 Task: Open Card Partnership Review Meeting in Board Product Portfolio Management and Rationalization to Workspace Budgeting and Forecasting and add a team member Softage.1@softage.net, a label Purple, a checklist Recruiting, an attachment from your google drive, a color Purple and finally, add a card description 'Research and develop new pricing strategy for premium product line' and a comment 'This task requires us to be proactive in identifying potential benefits and drawbacks, weighing the pros and cons of different approaches.'. Add a start date 'Jan 09, 1900' with a due date 'Jan 16, 1900'
Action: Mouse moved to (582, 172)
Screenshot: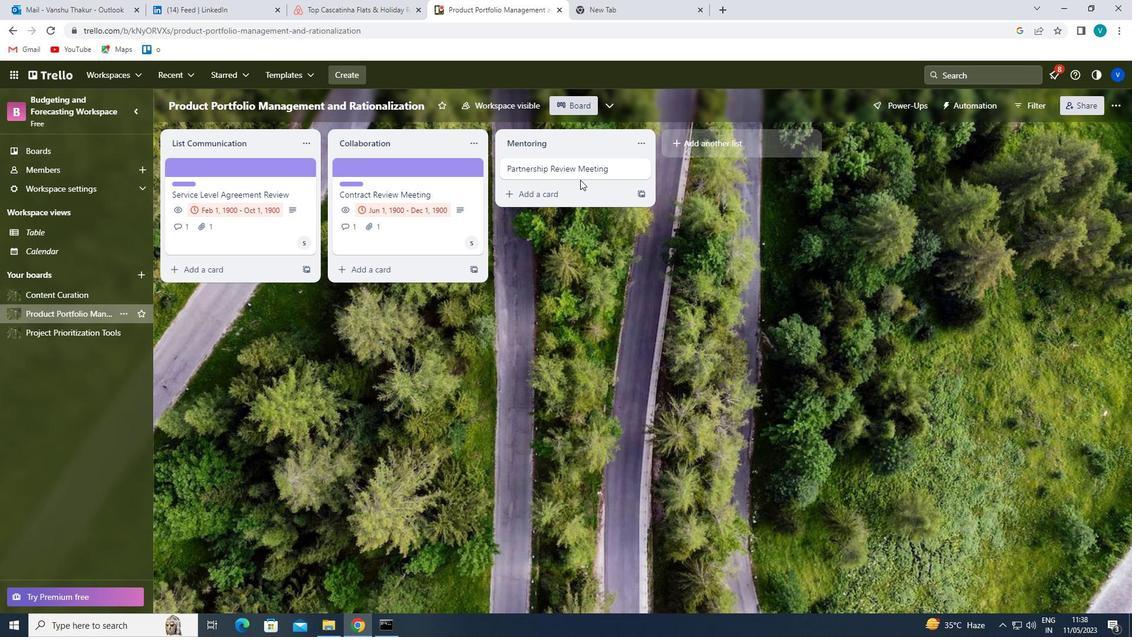 
Action: Mouse pressed left at (582, 172)
Screenshot: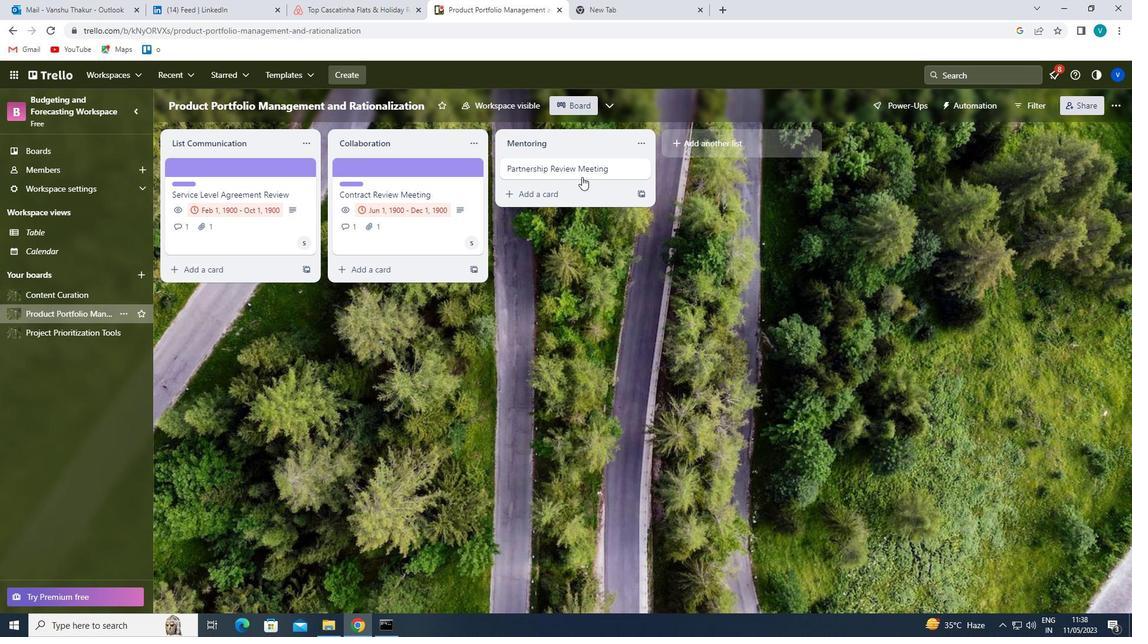 
Action: Mouse moved to (702, 210)
Screenshot: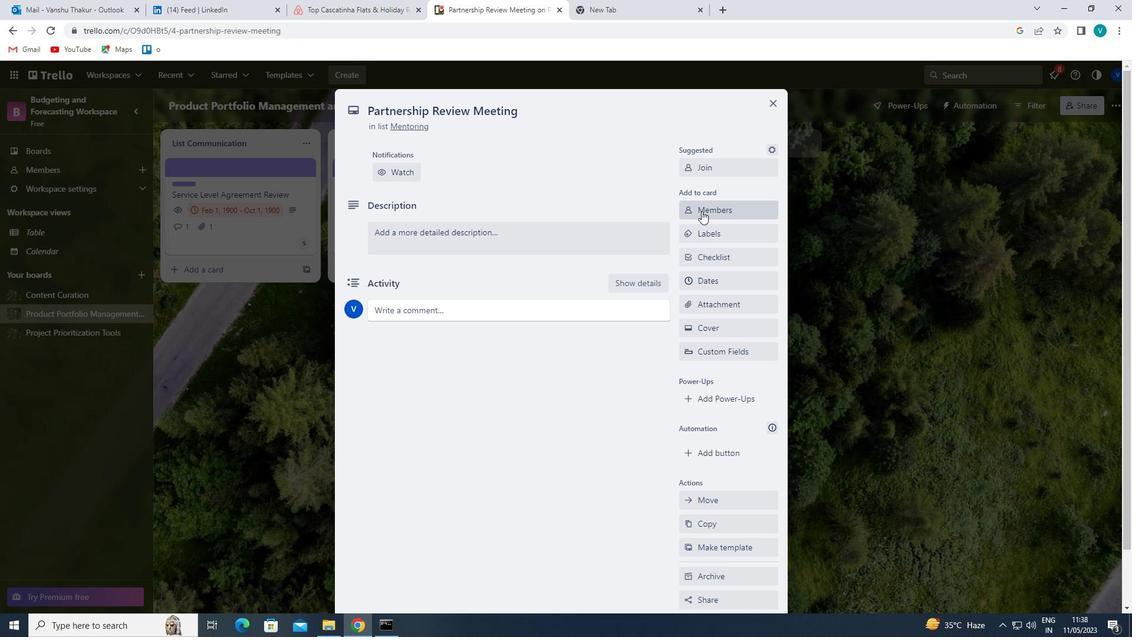 
Action: Mouse pressed left at (702, 210)
Screenshot: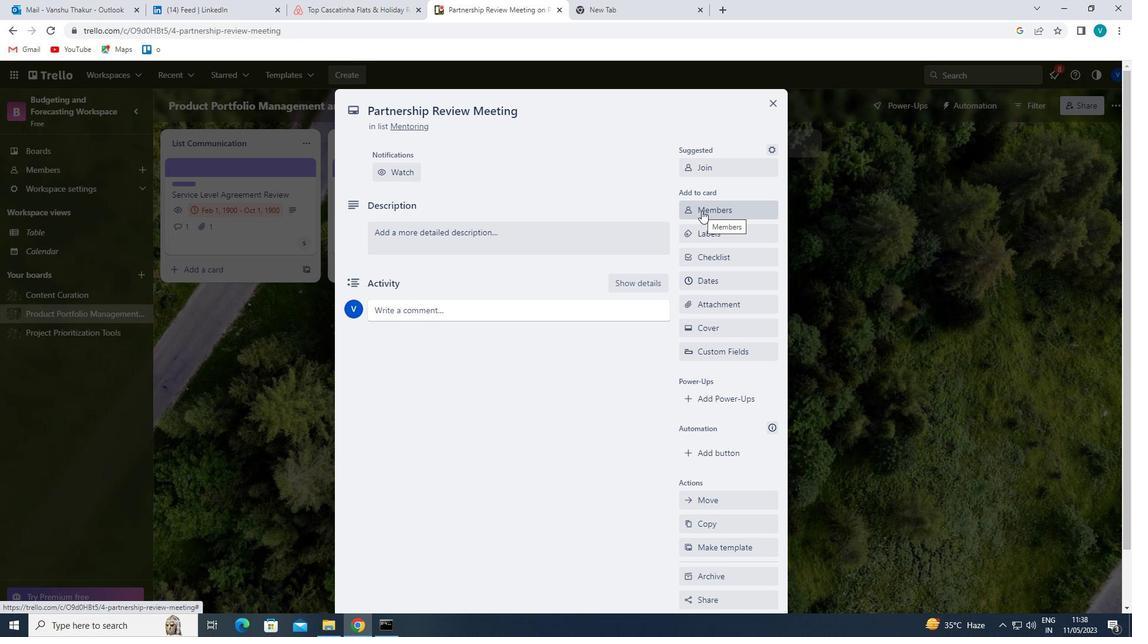 
Action: Mouse moved to (702, 217)
Screenshot: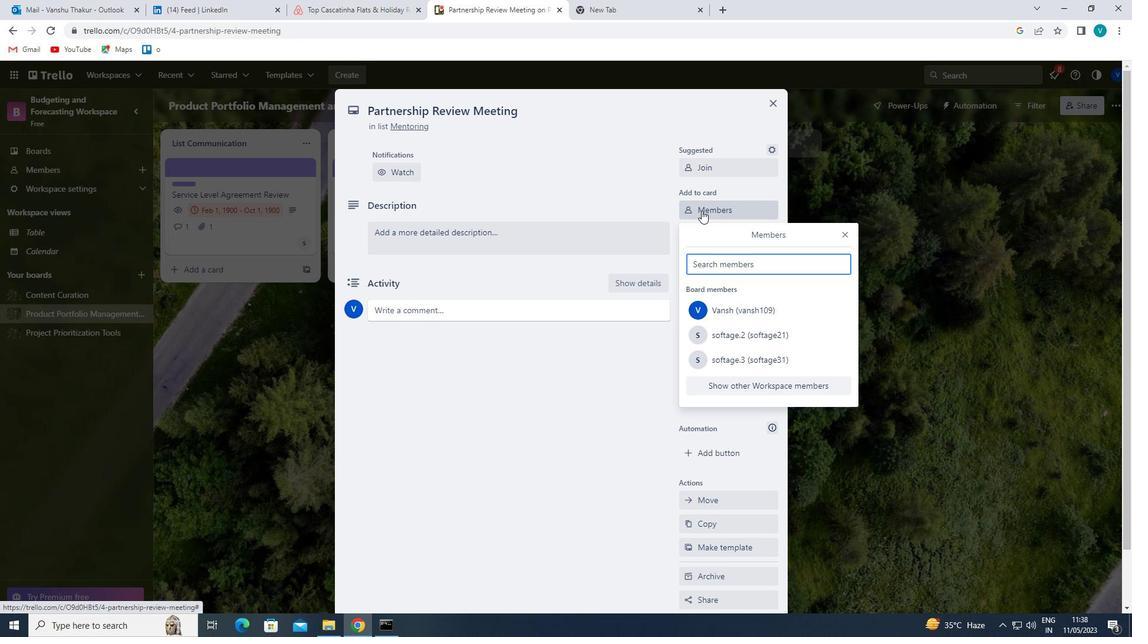 
Action: Key pressed <Key.shift>SOFT
Screenshot: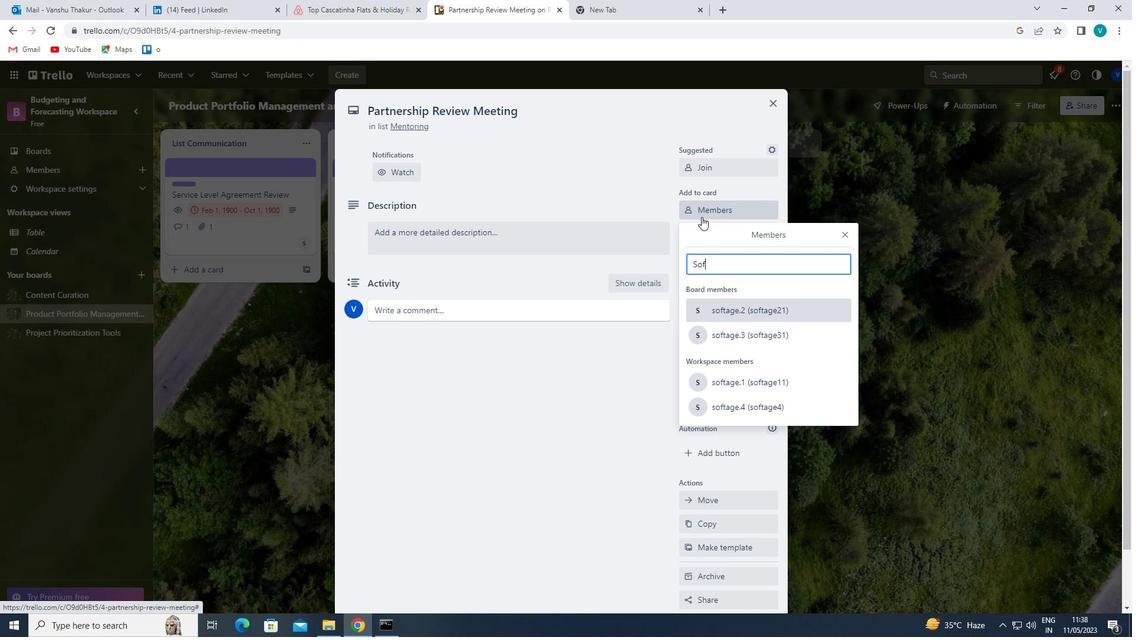 
Action: Mouse moved to (737, 378)
Screenshot: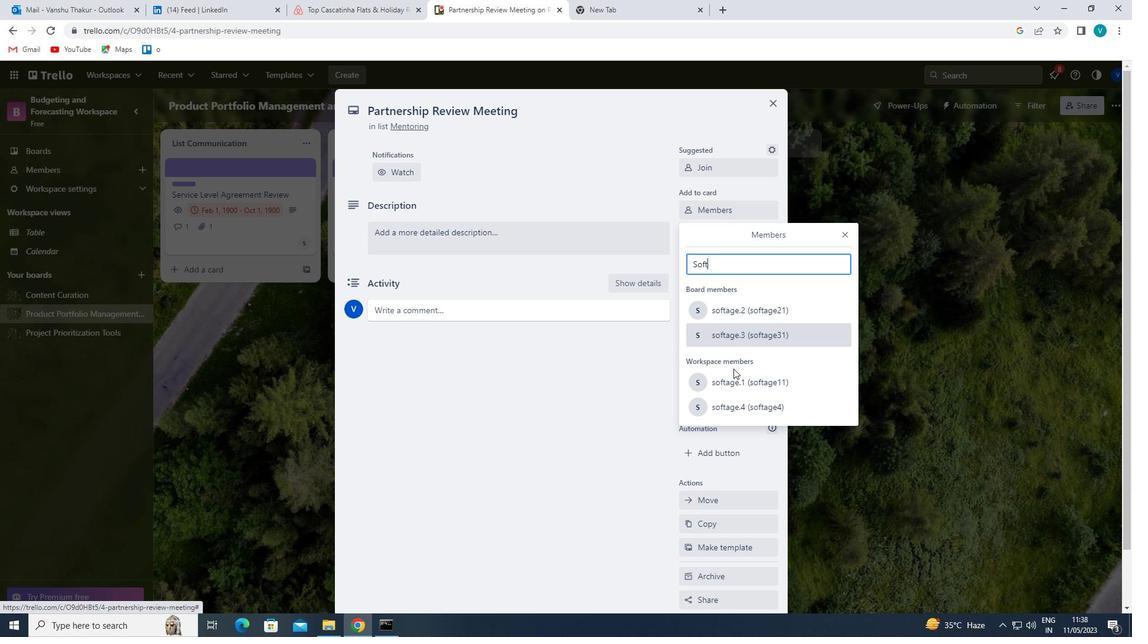 
Action: Mouse pressed left at (737, 378)
Screenshot: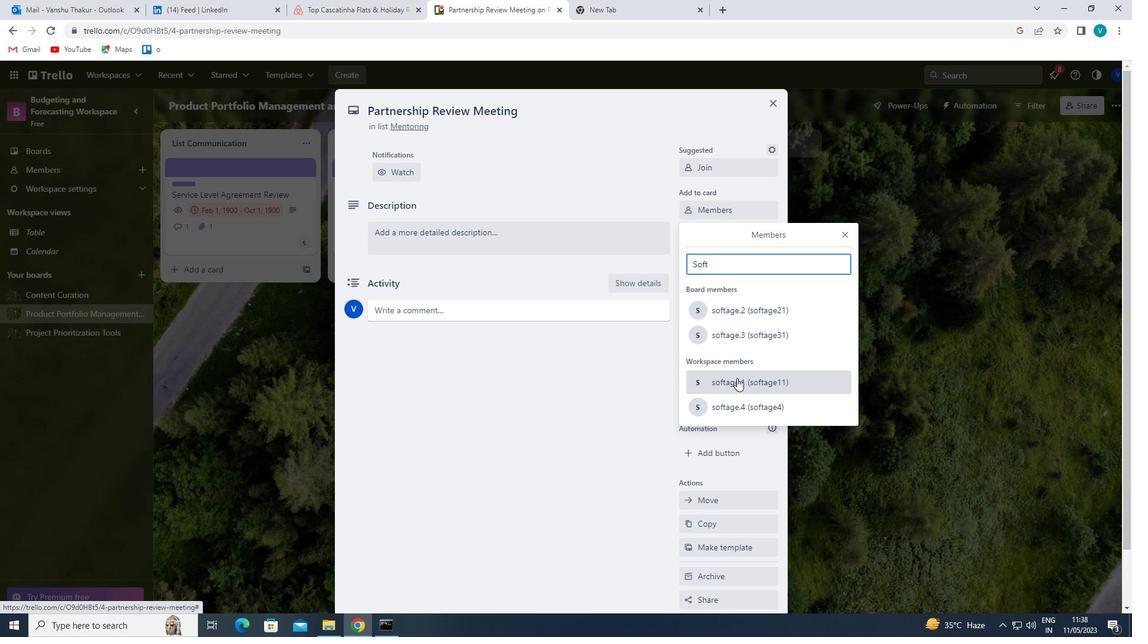 
Action: Mouse moved to (845, 235)
Screenshot: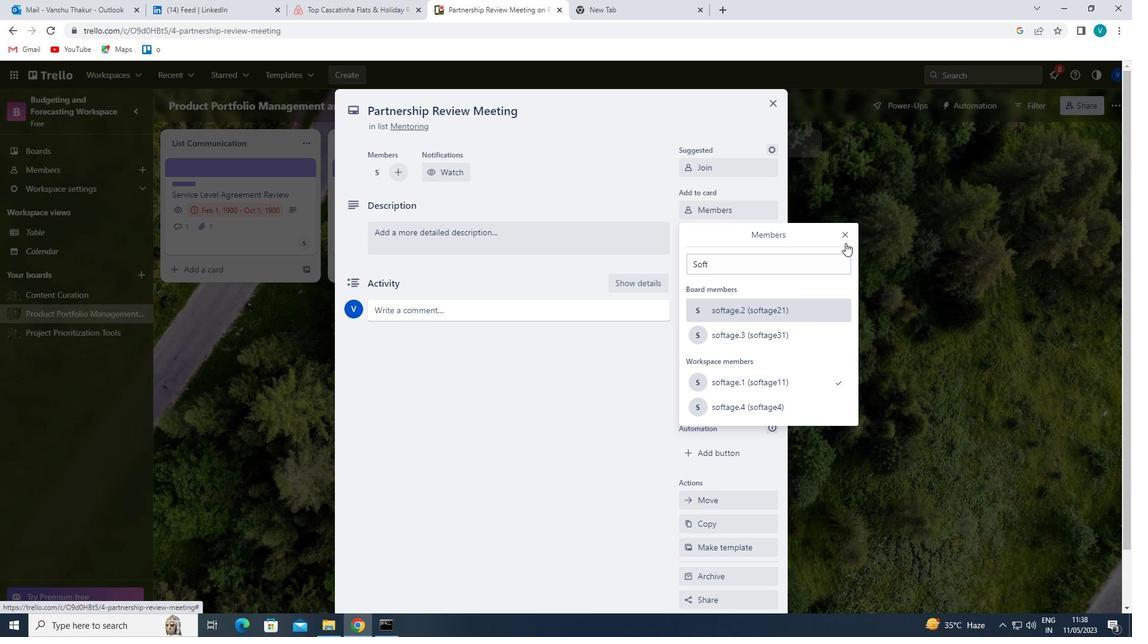 
Action: Mouse pressed left at (845, 235)
Screenshot: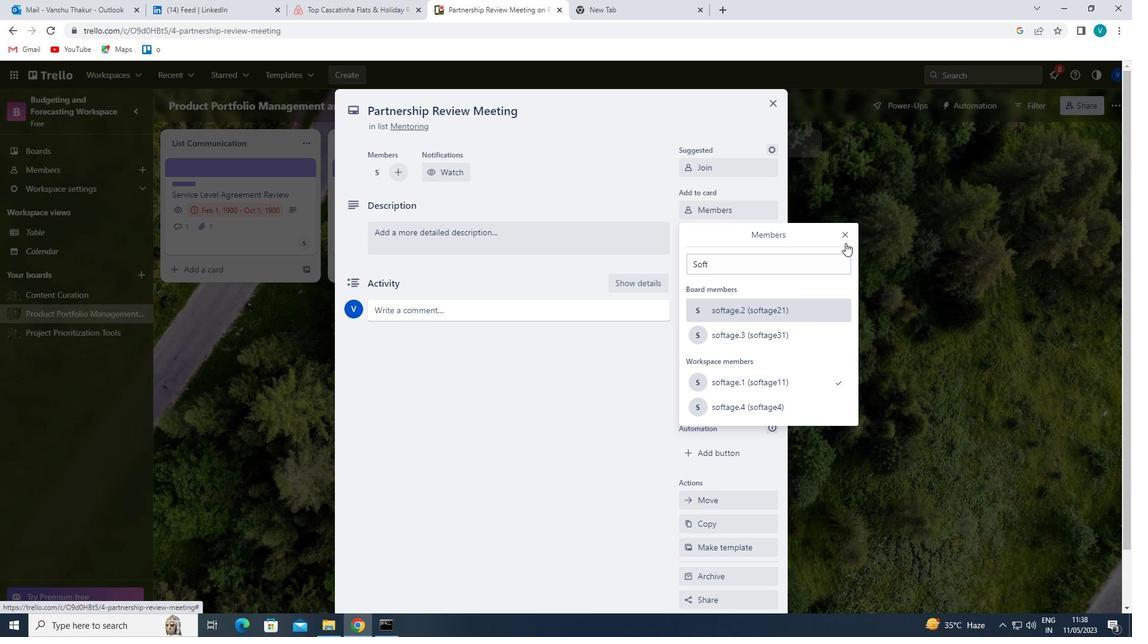 
Action: Mouse moved to (742, 233)
Screenshot: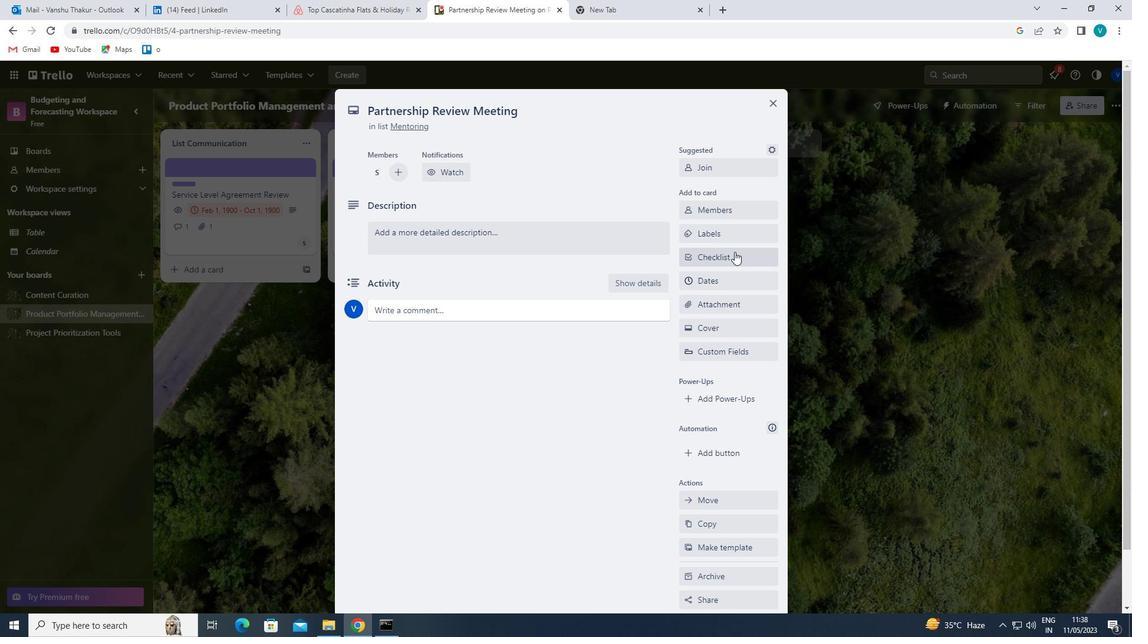 
Action: Mouse pressed left at (742, 233)
Screenshot: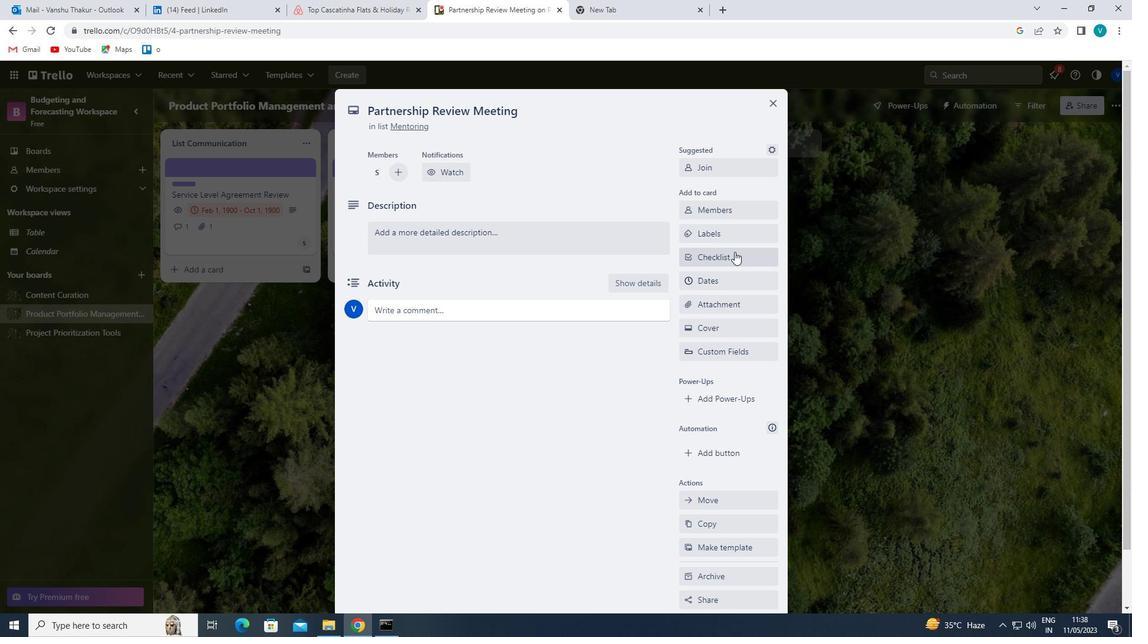 
Action: Mouse moved to (748, 407)
Screenshot: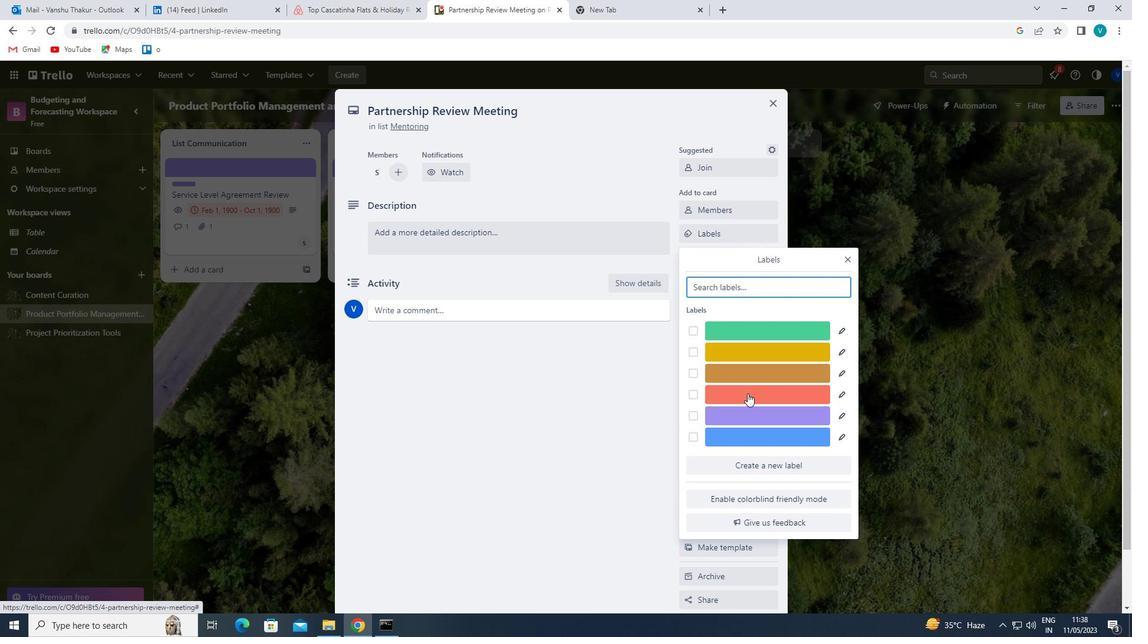 
Action: Mouse pressed left at (748, 407)
Screenshot: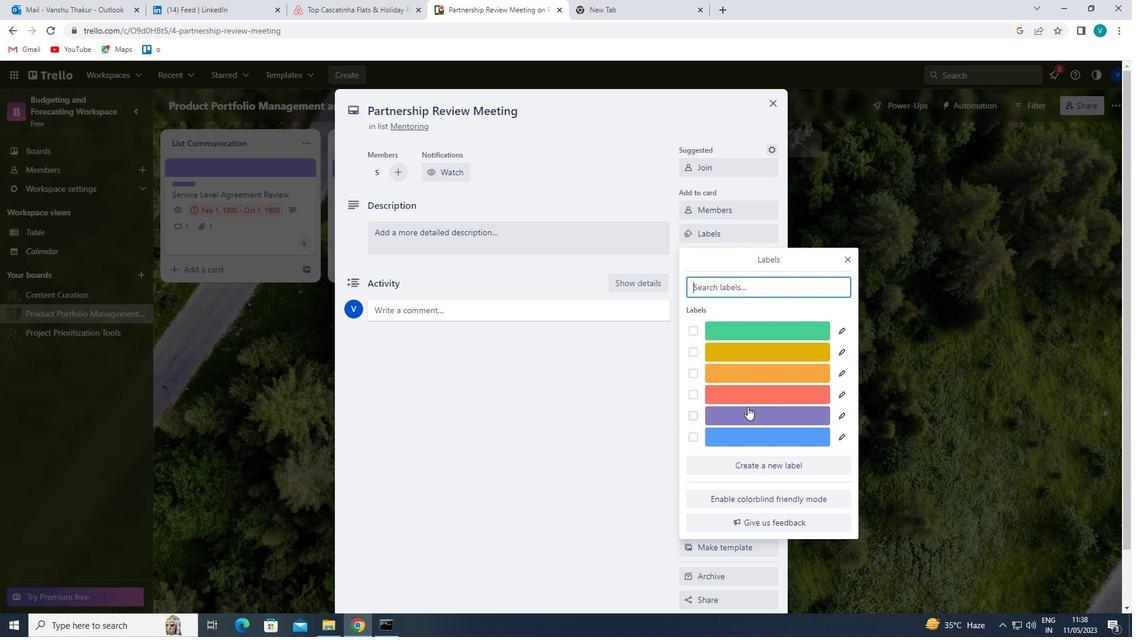 
Action: Mouse moved to (845, 258)
Screenshot: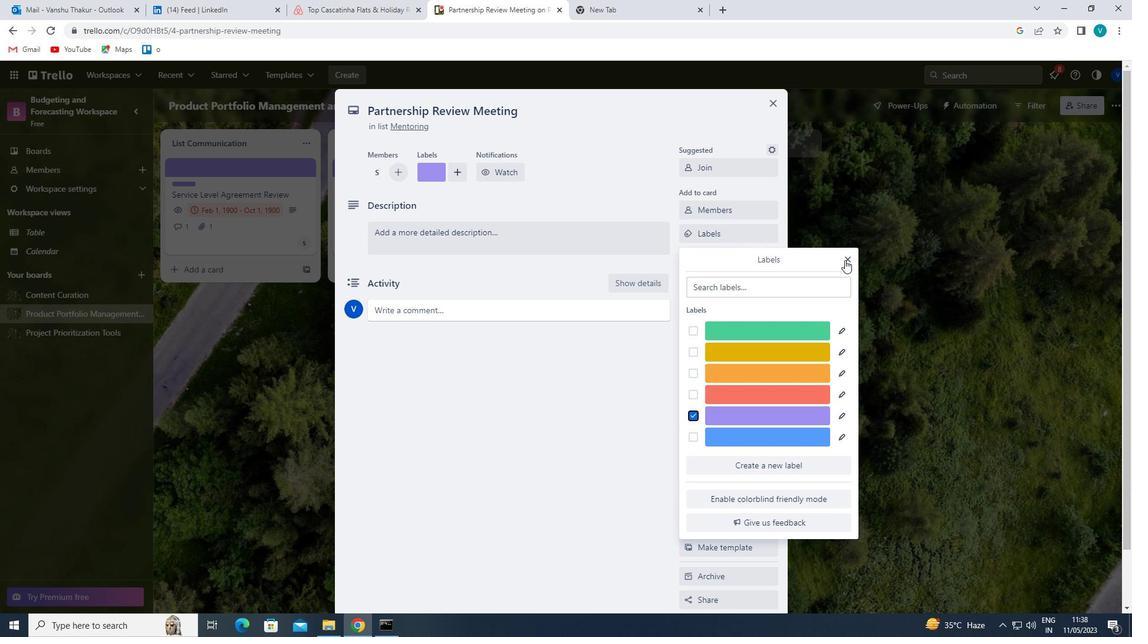 
Action: Mouse pressed left at (845, 258)
Screenshot: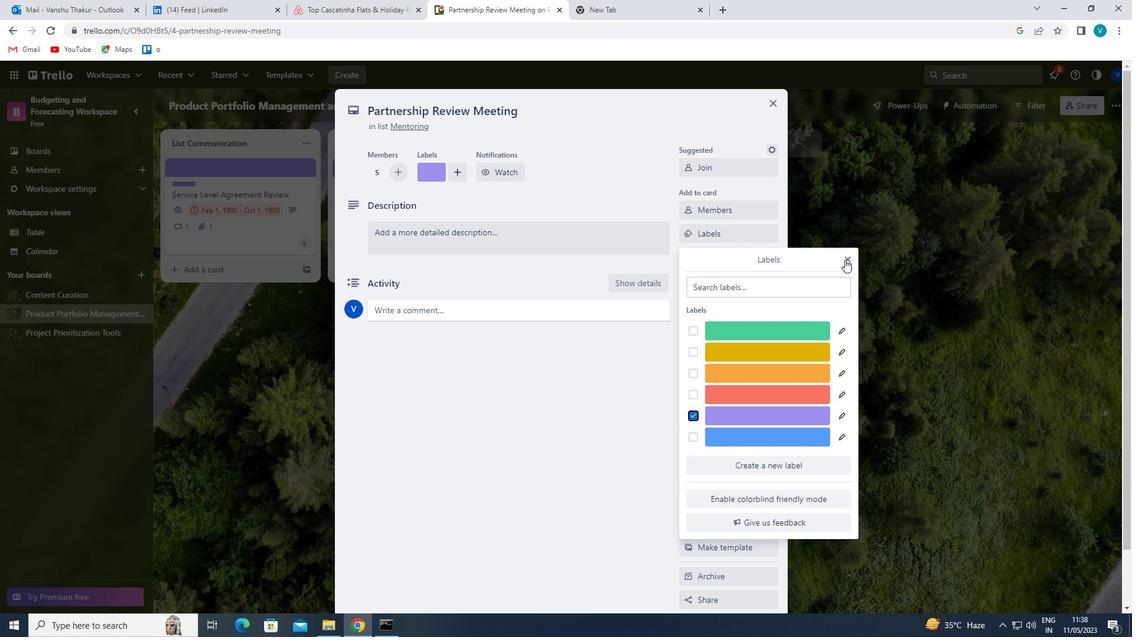 
Action: Mouse moved to (724, 260)
Screenshot: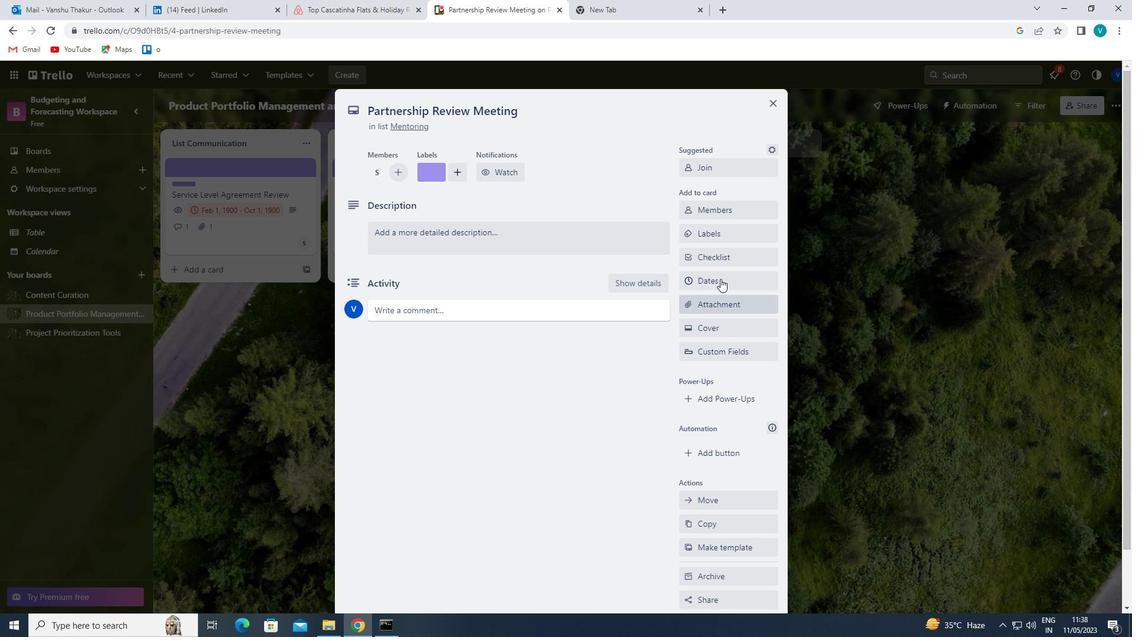 
Action: Mouse pressed left at (724, 260)
Screenshot: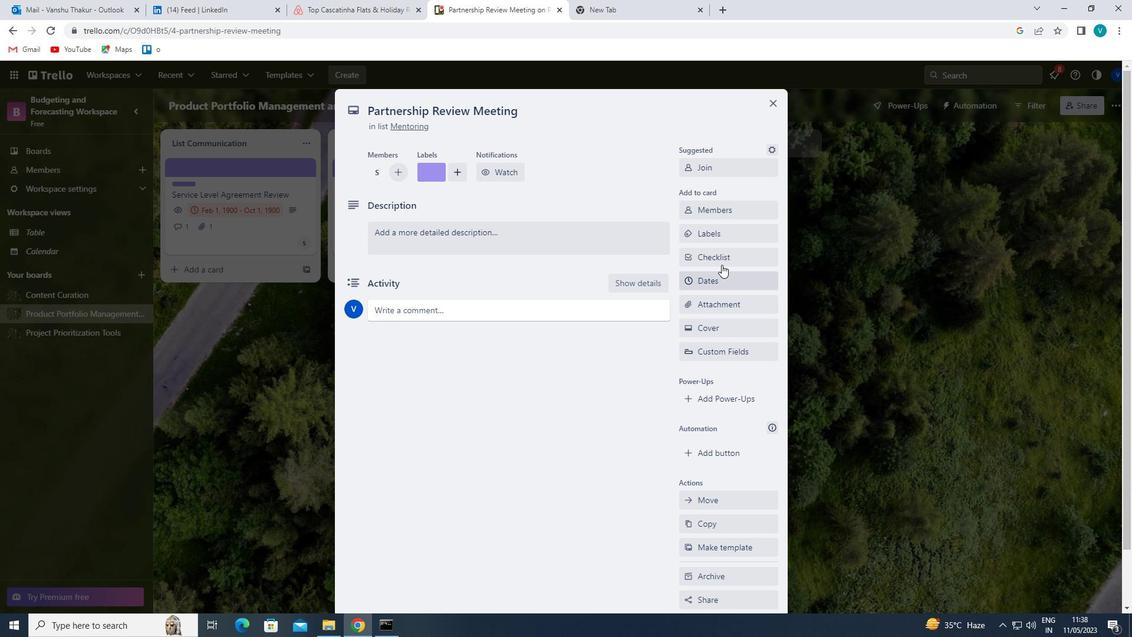 
Action: Key pressed <Key.shift>RECY<Key.backspace>
Screenshot: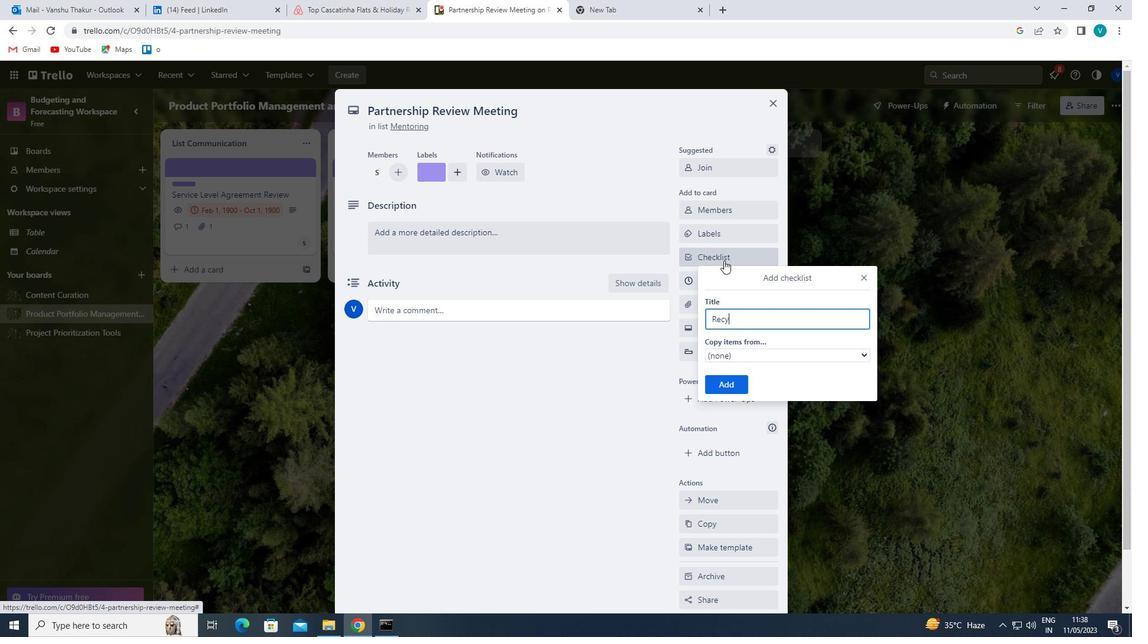 
Action: Mouse moved to (785, 350)
Screenshot: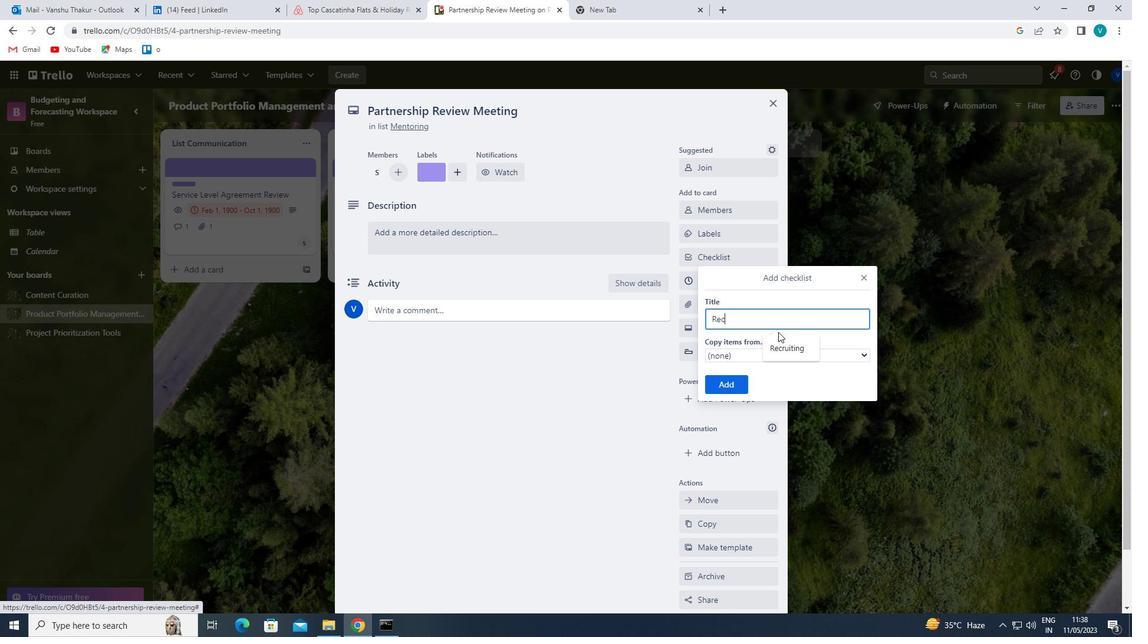 
Action: Mouse pressed left at (785, 350)
Screenshot: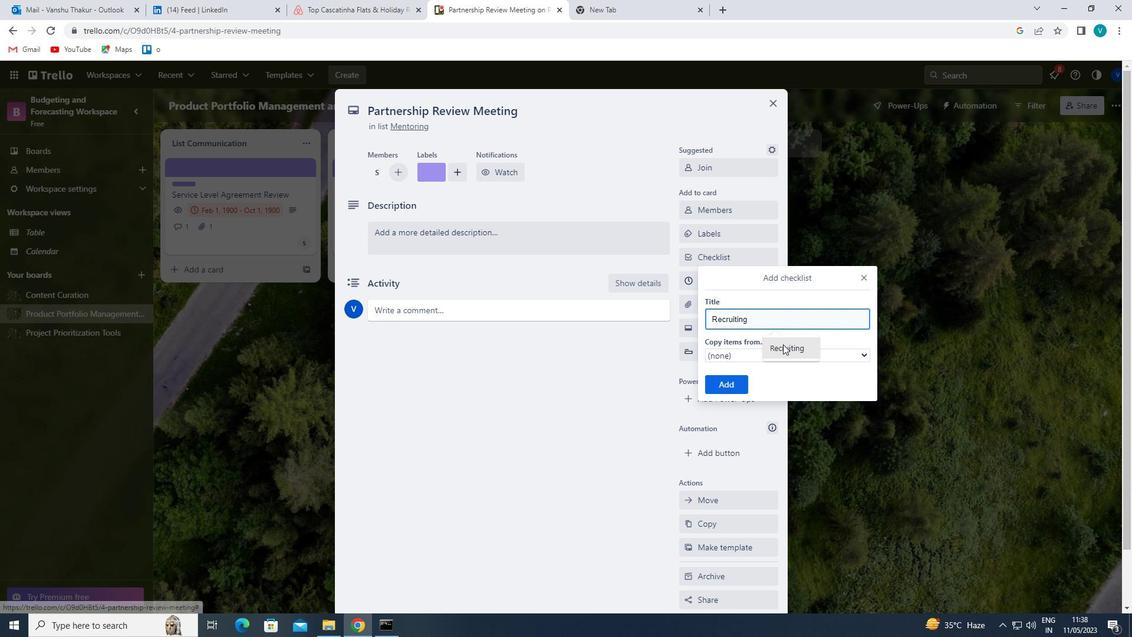 
Action: Mouse moved to (735, 384)
Screenshot: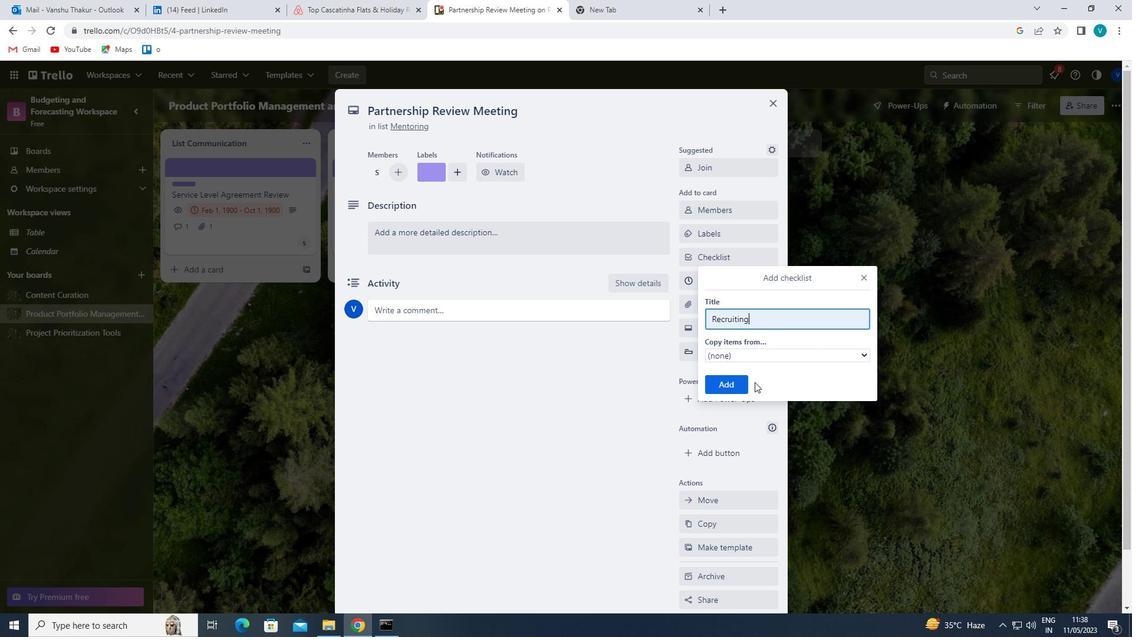 
Action: Mouse pressed left at (735, 384)
Screenshot: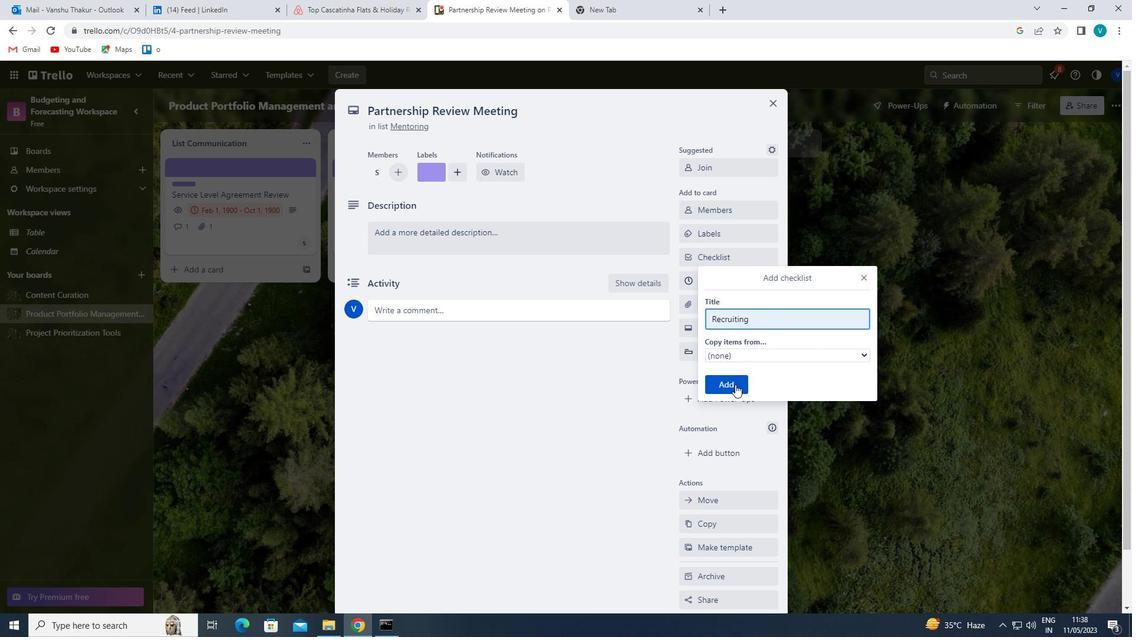 
Action: Mouse moved to (732, 304)
Screenshot: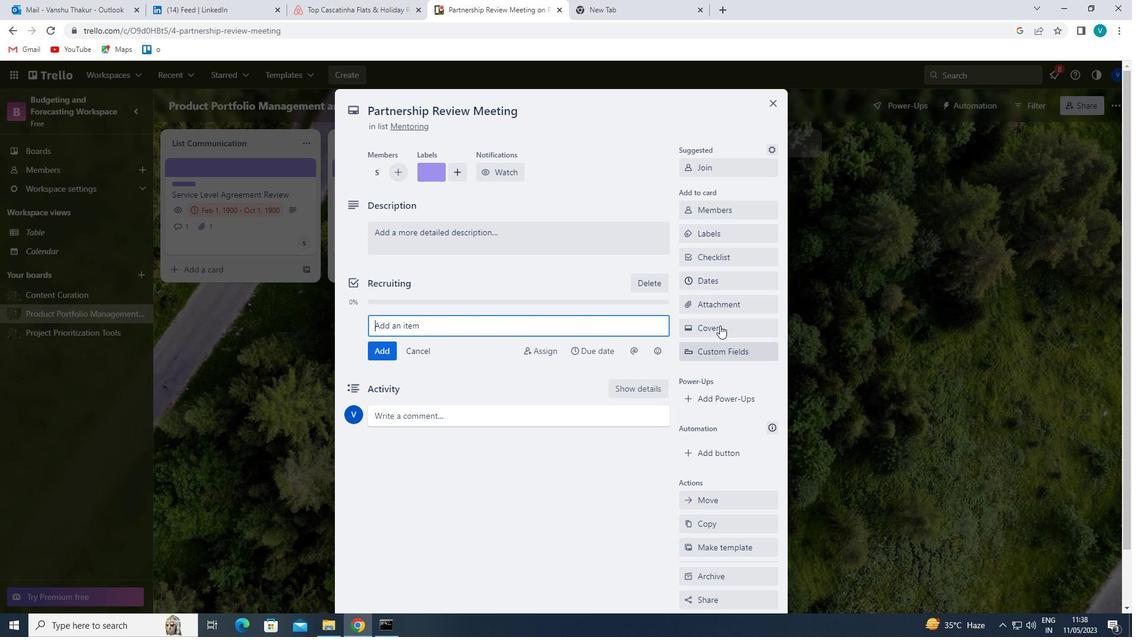 
Action: Mouse pressed left at (732, 304)
Screenshot: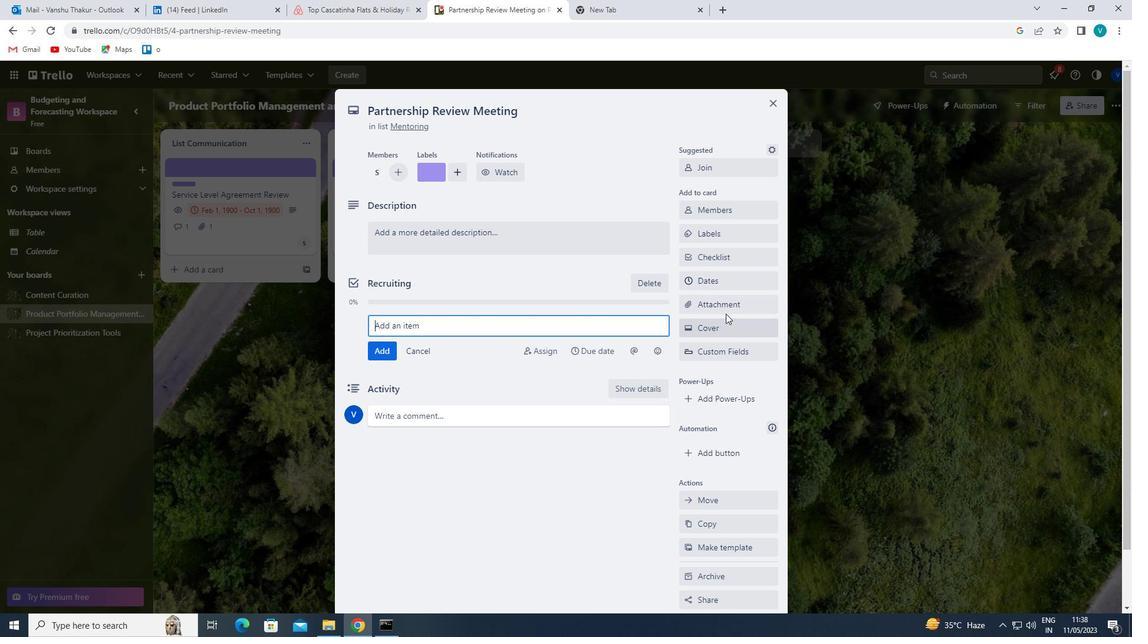 
Action: Mouse moved to (722, 392)
Screenshot: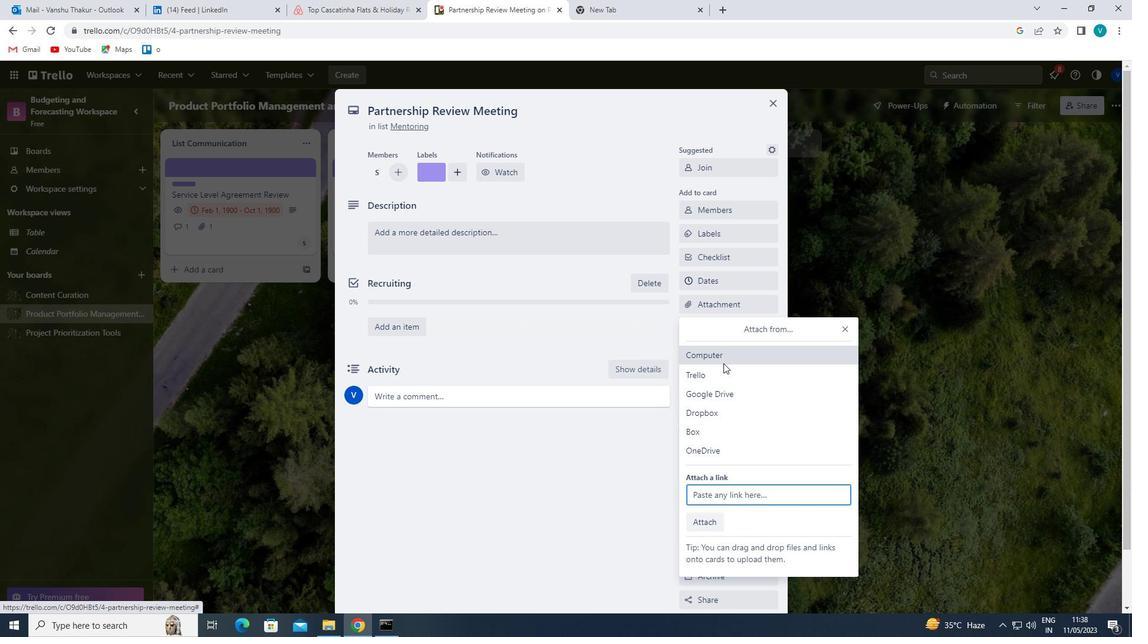 
Action: Mouse pressed left at (722, 392)
Screenshot: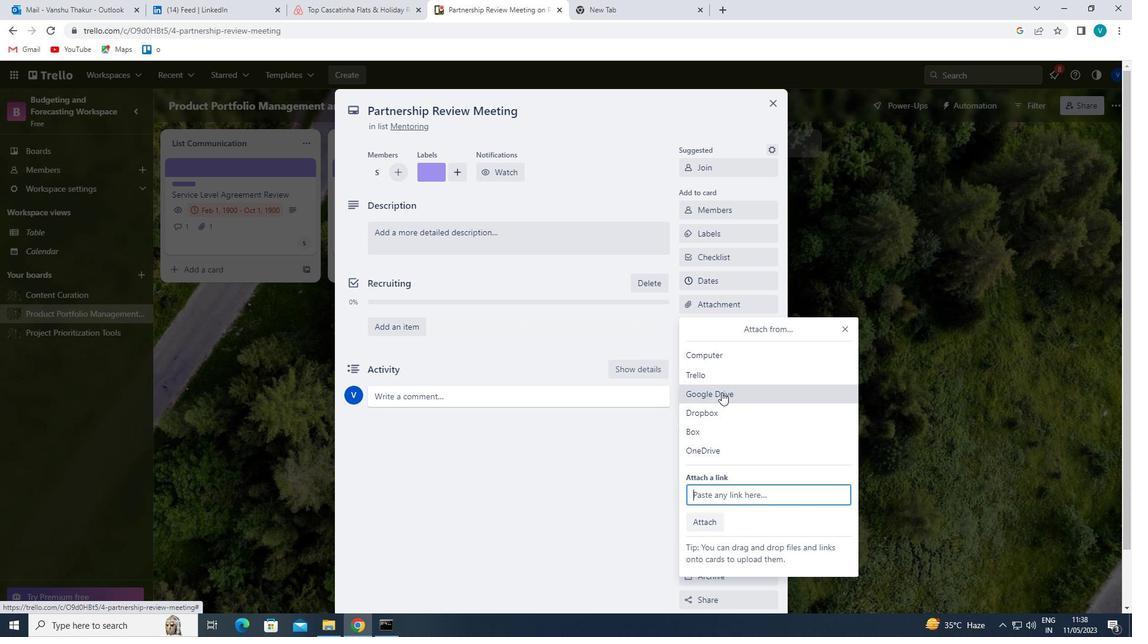 
Action: Mouse moved to (683, 335)
Screenshot: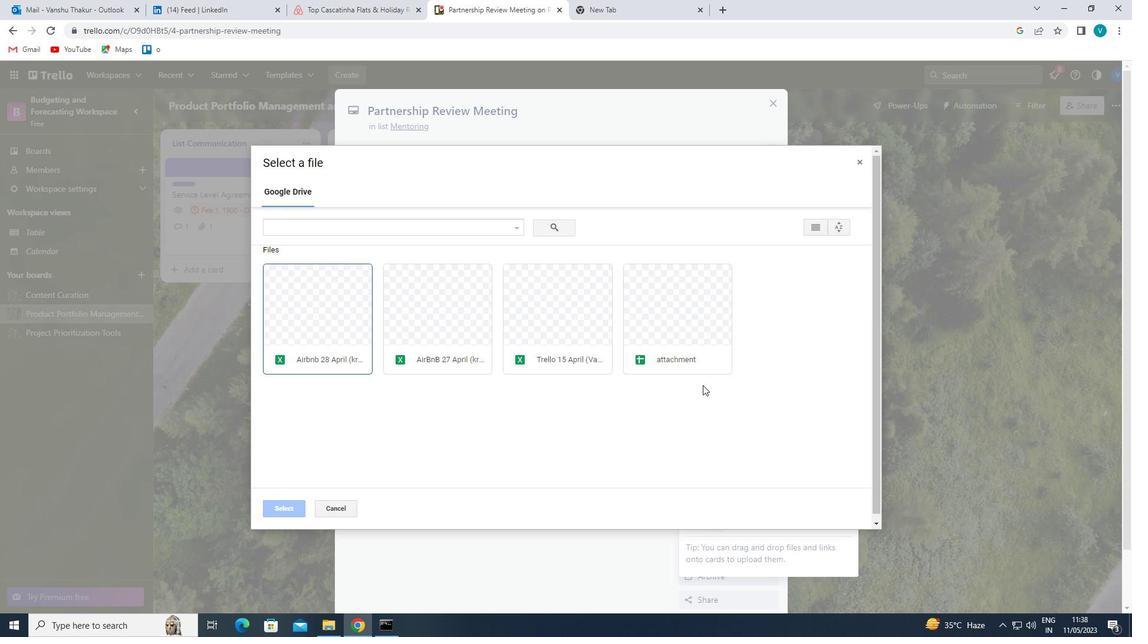 
Action: Mouse pressed left at (683, 335)
Screenshot: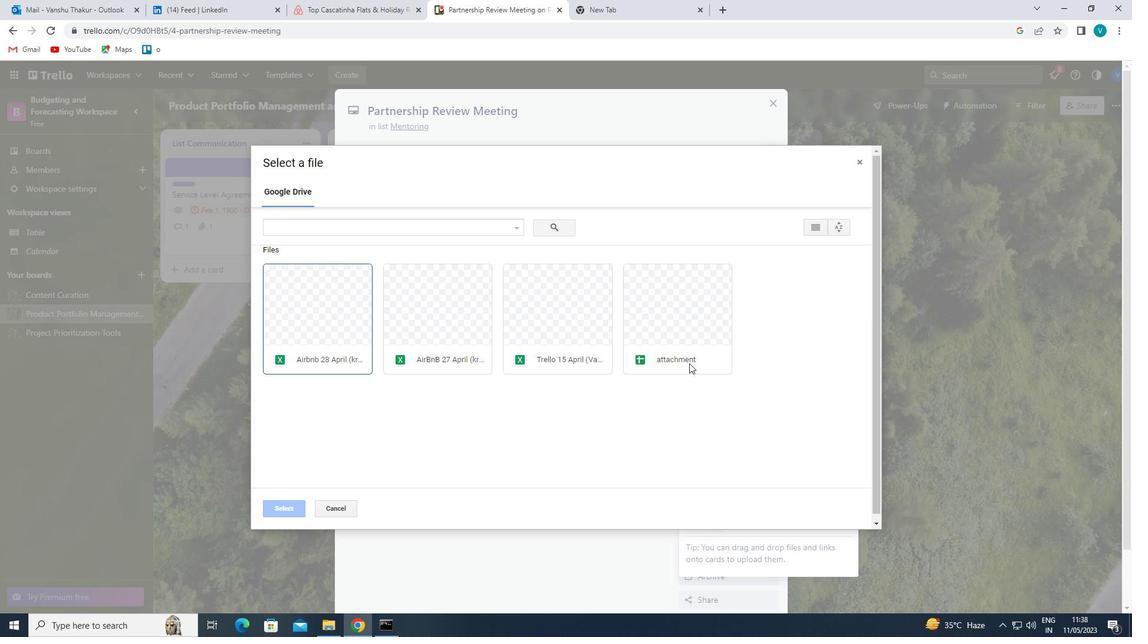 
Action: Mouse moved to (292, 502)
Screenshot: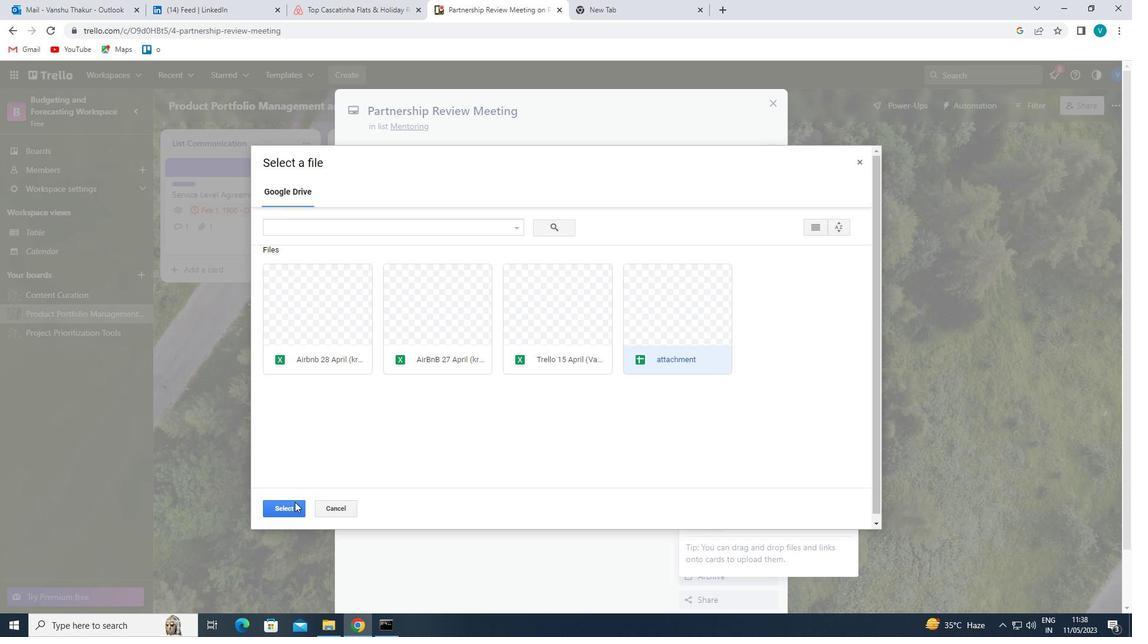 
Action: Mouse pressed left at (292, 502)
Screenshot: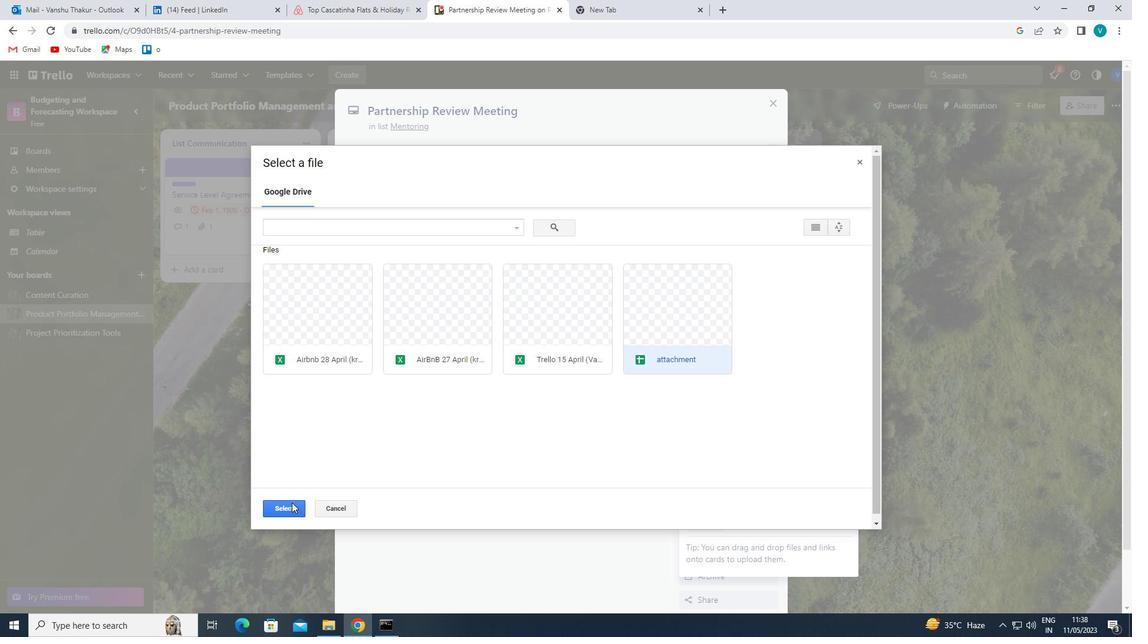 
Action: Mouse moved to (710, 327)
Screenshot: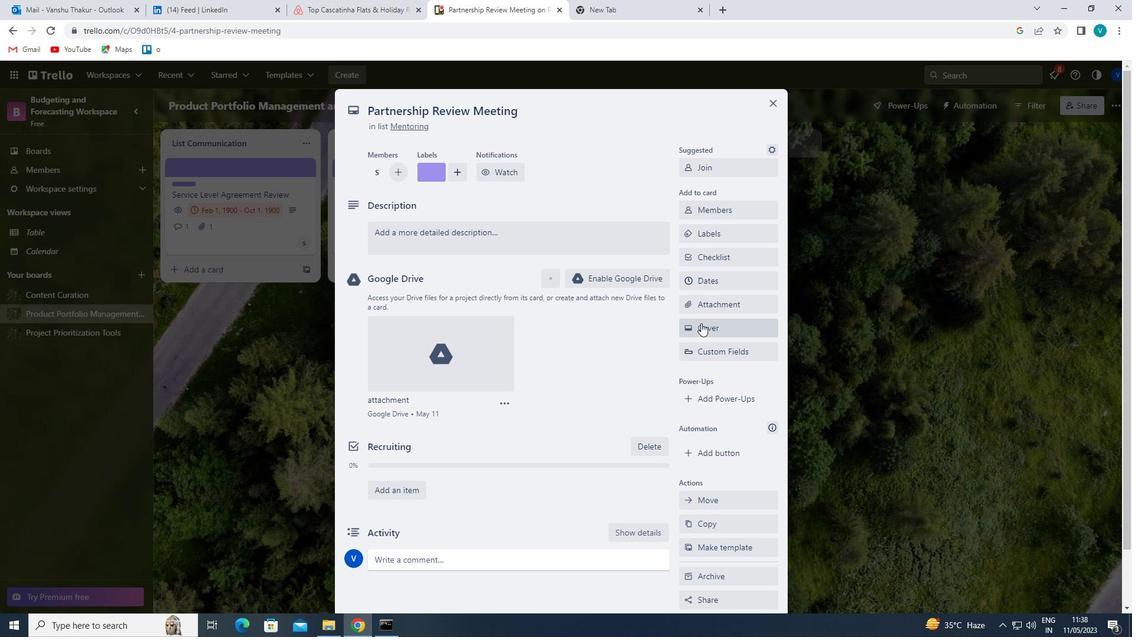 
Action: Mouse pressed left at (710, 327)
Screenshot: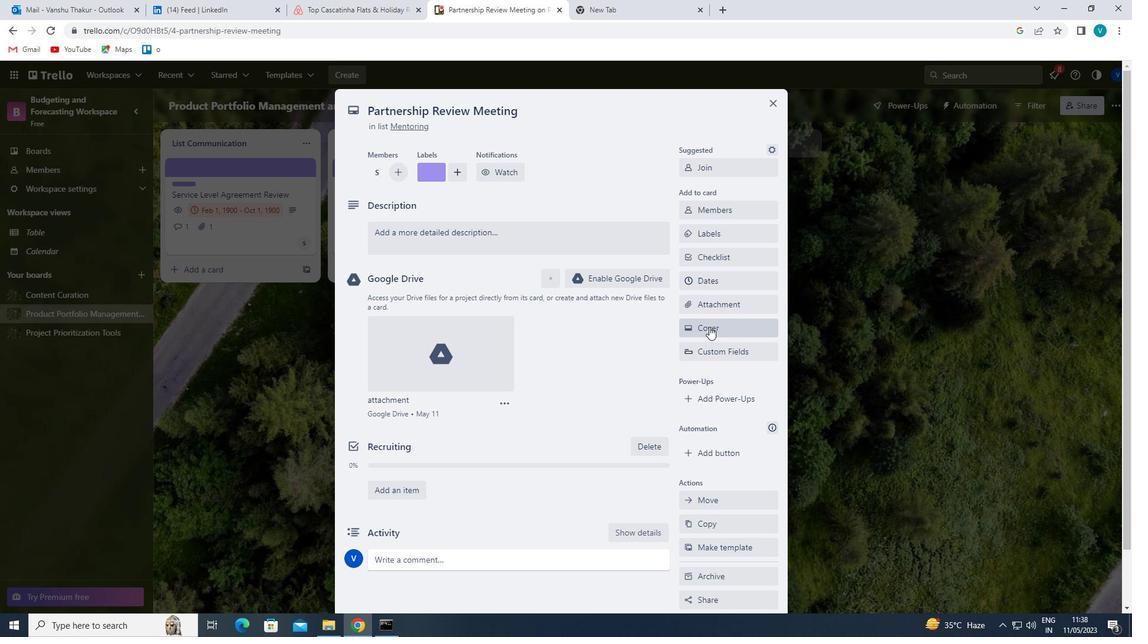 
Action: Mouse moved to (831, 374)
Screenshot: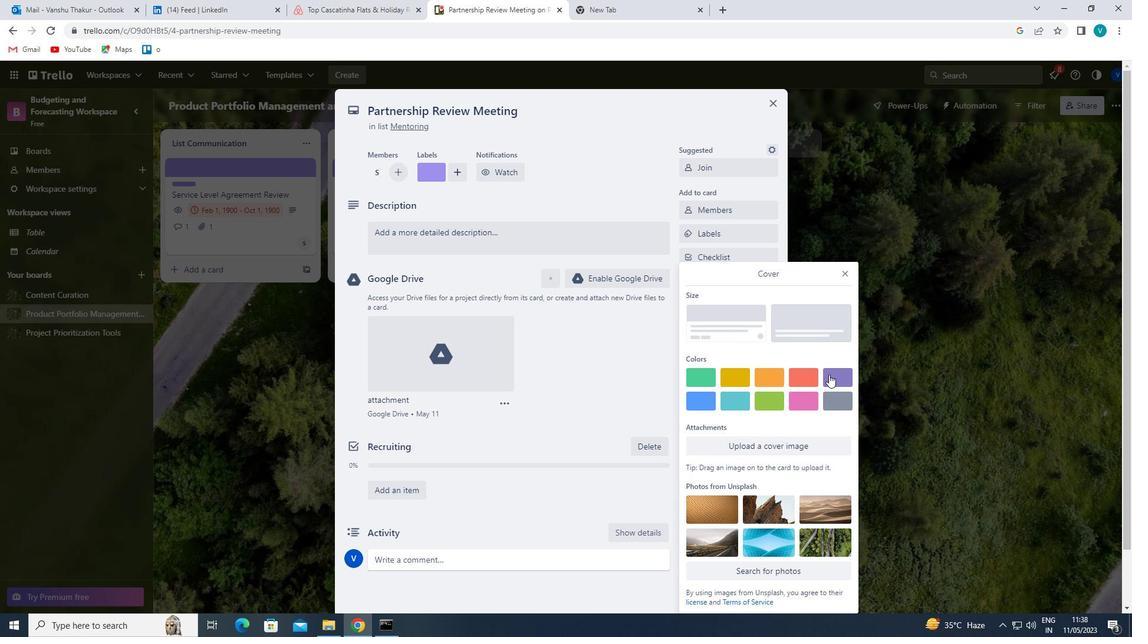 
Action: Mouse pressed left at (831, 374)
Screenshot: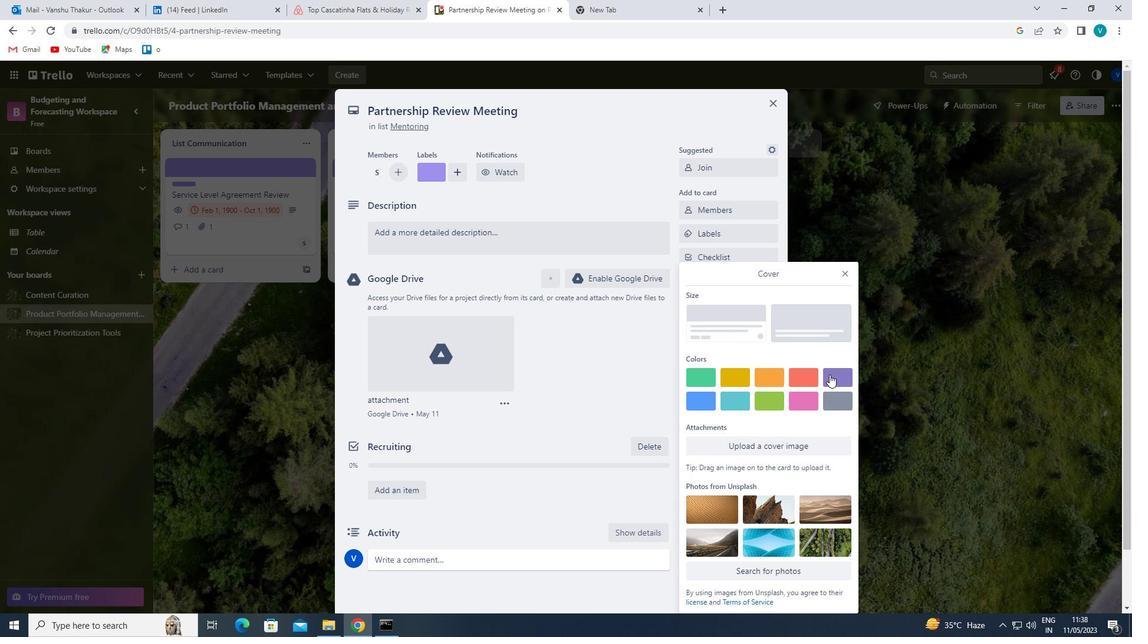 
Action: Mouse moved to (847, 250)
Screenshot: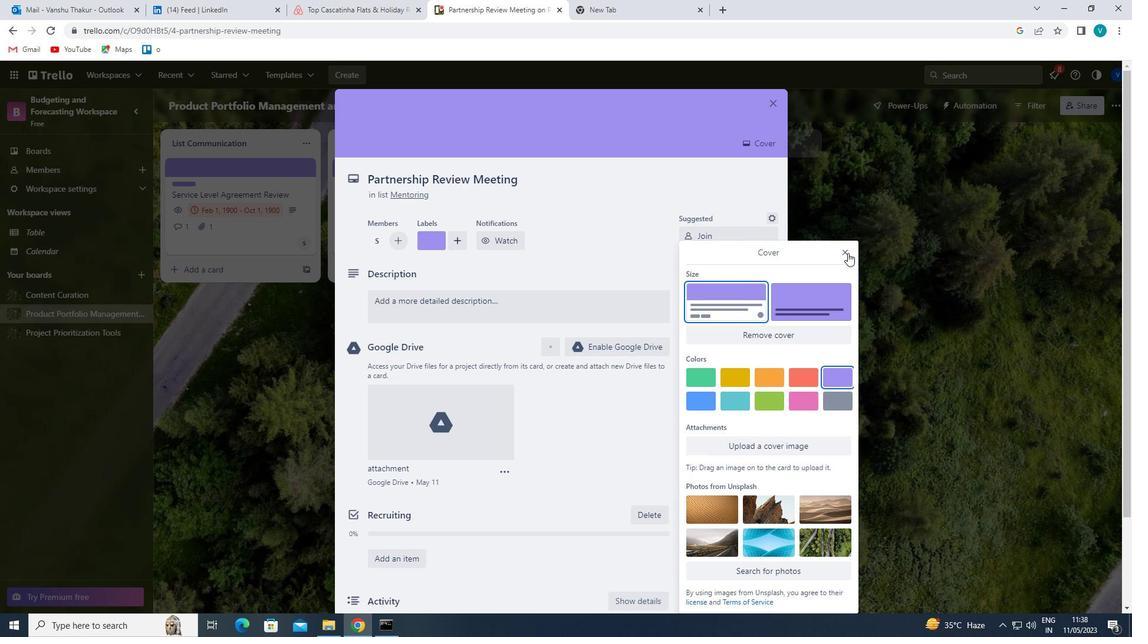 
Action: Mouse pressed left at (847, 250)
Screenshot: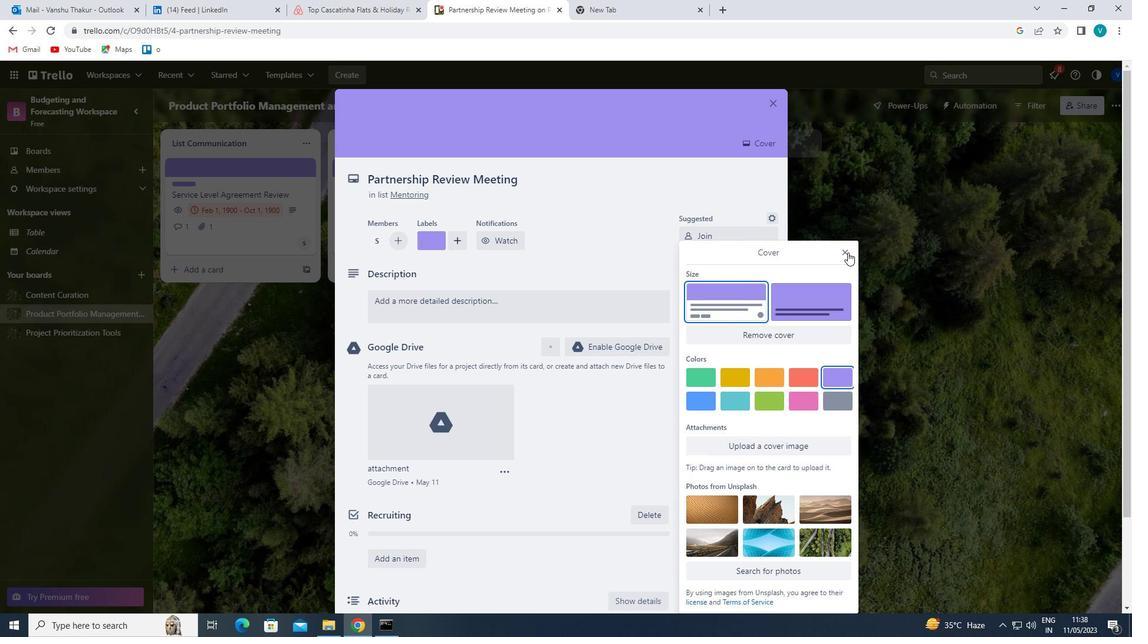 
Action: Mouse moved to (527, 315)
Screenshot: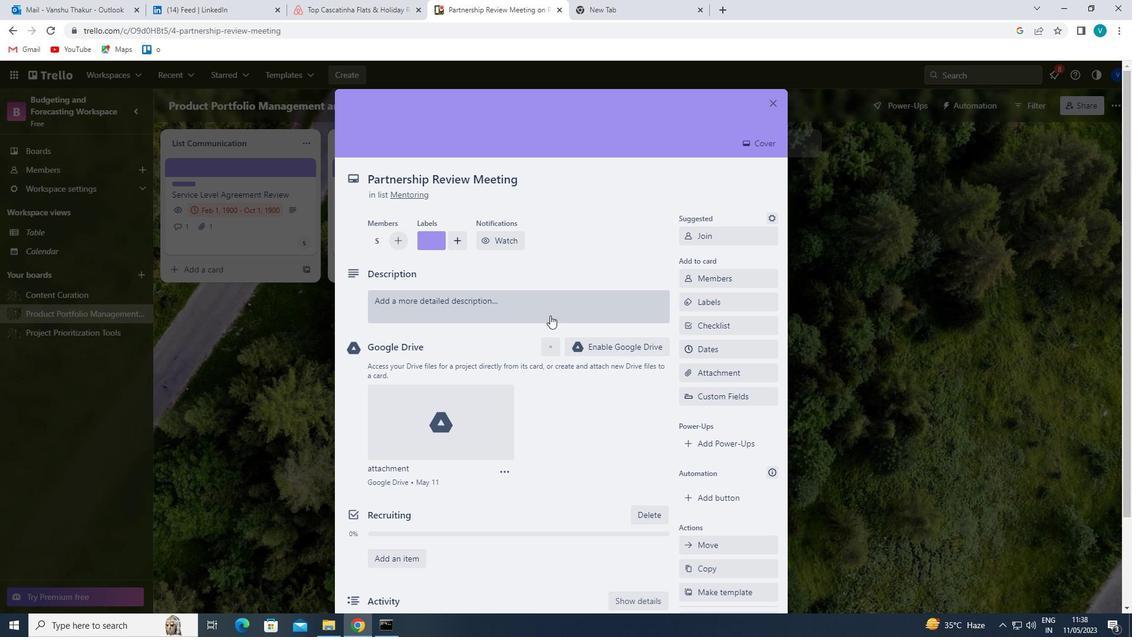 
Action: Mouse pressed left at (527, 315)
Screenshot: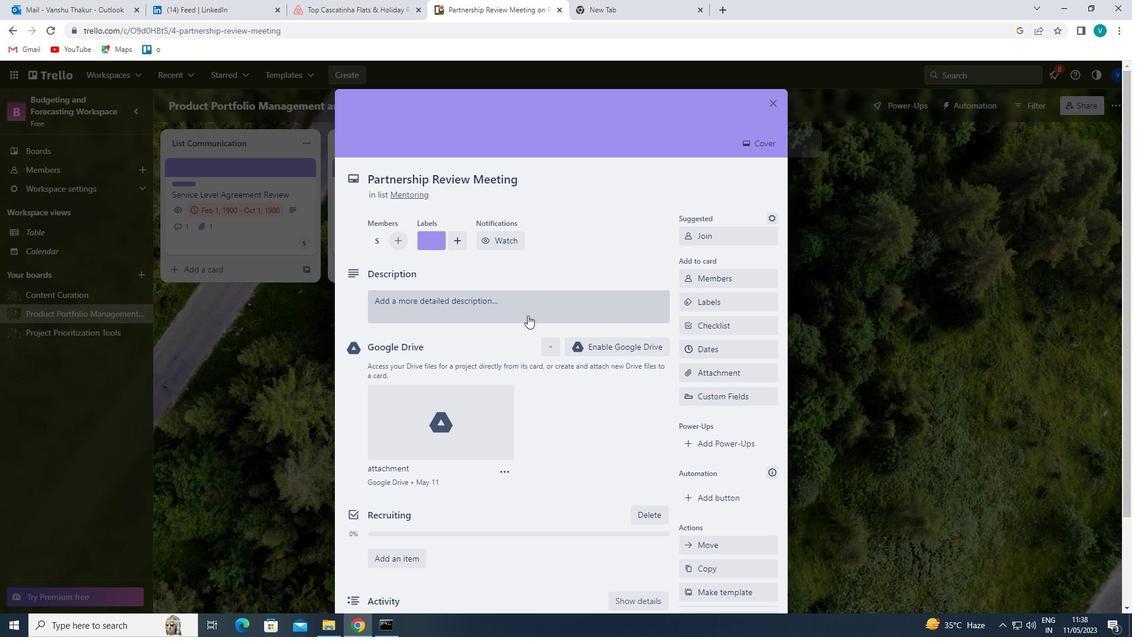 
Action: Key pressed '<Key.shift>RESEARCH<Key.space>AND<Key.space>DEVELOP<Key.space>NEW<Key.space>PRICING<Key.space>STRATEGY<Key.space>FOR<Key.space>PREMII<Key.backspace>UM<Key.space>PRODUCT<Key.space>LIM<Key.backspace>NE'
Screenshot: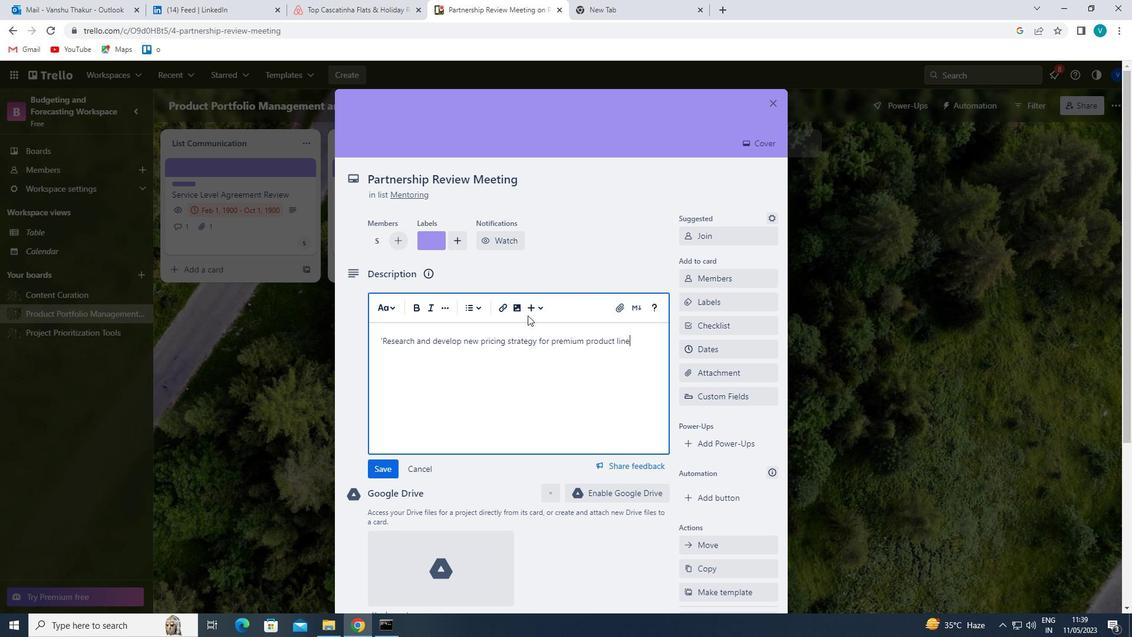 
Action: Mouse moved to (386, 470)
Screenshot: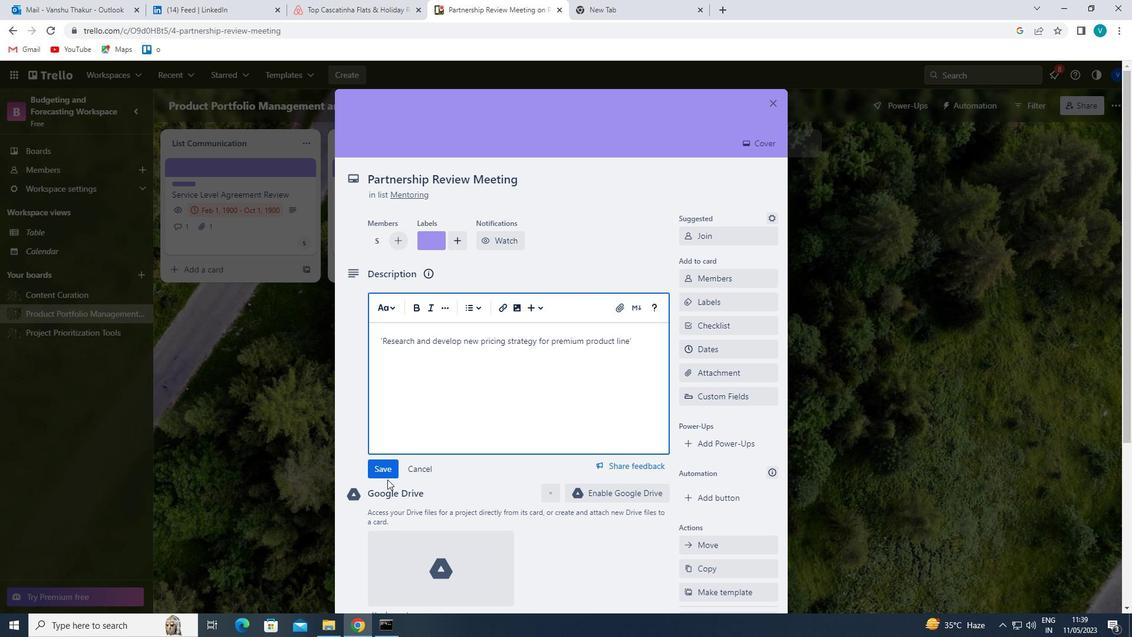 
Action: Mouse pressed left at (386, 470)
Screenshot: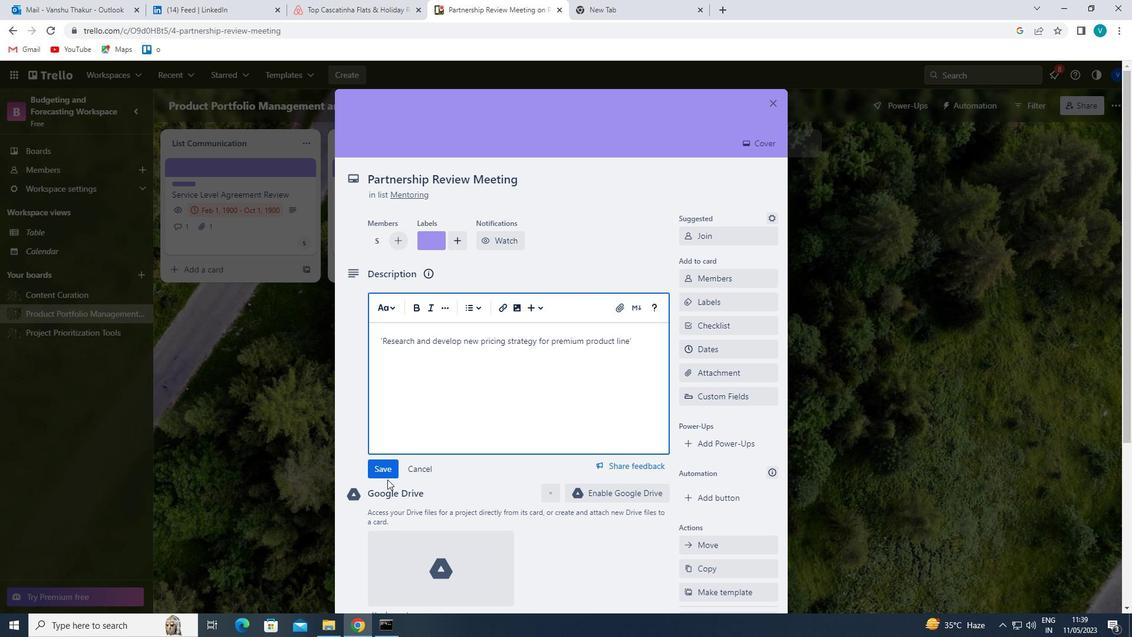 
Action: Mouse moved to (456, 461)
Screenshot: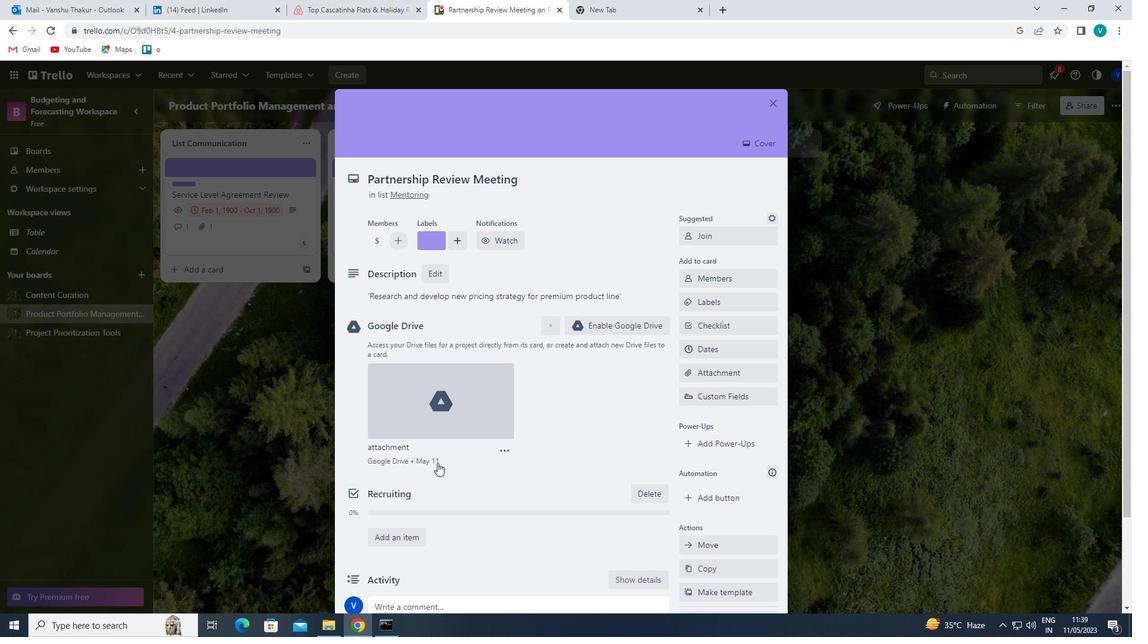 
Action: Mouse scrolled (456, 461) with delta (0, 0)
Screenshot: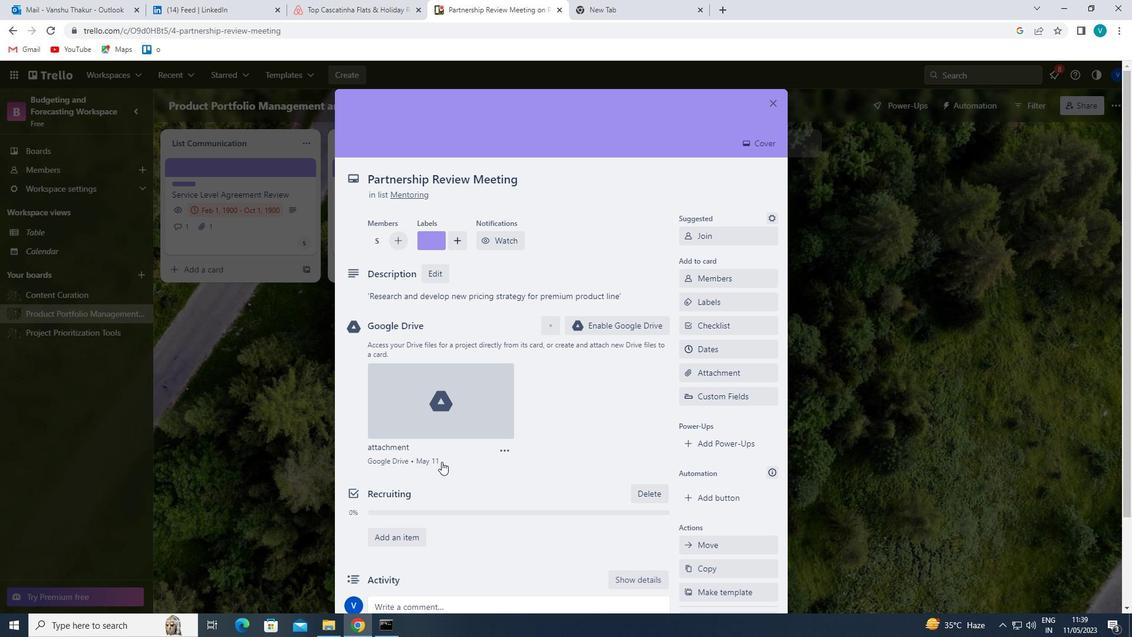 
Action: Mouse scrolled (456, 461) with delta (0, 0)
Screenshot: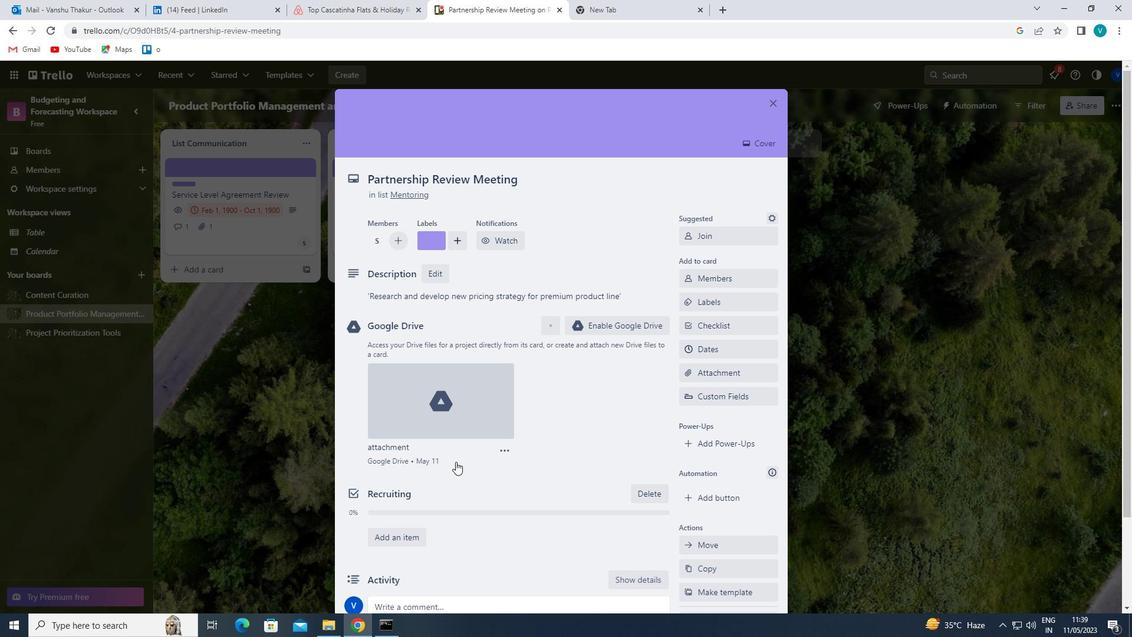 
Action: Mouse scrolled (456, 461) with delta (0, 0)
Screenshot: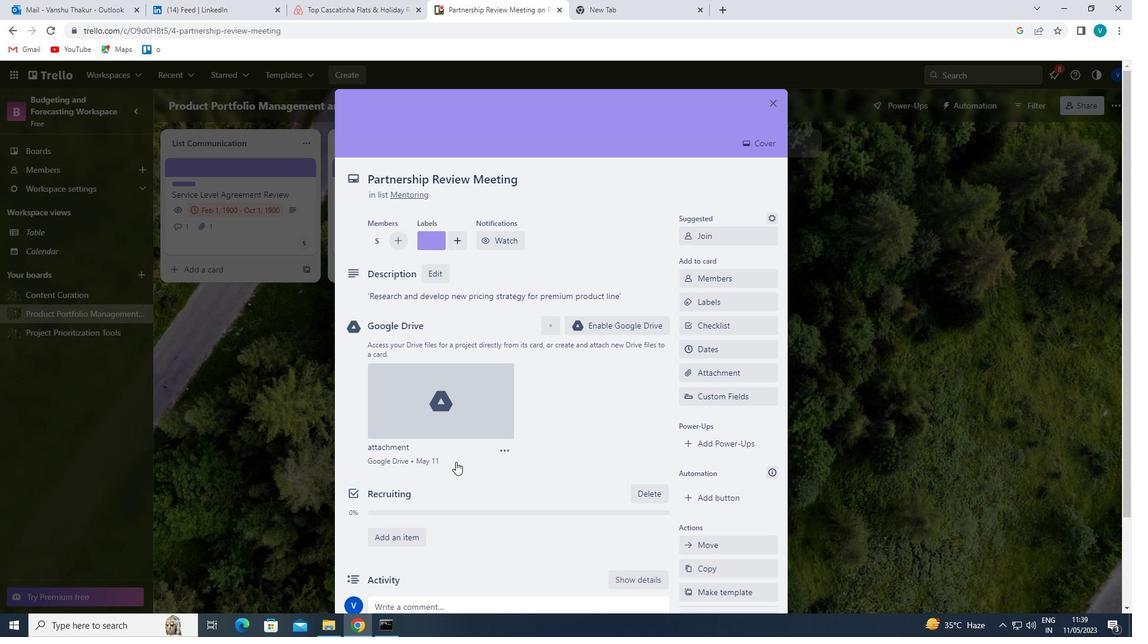 
Action: Mouse scrolled (456, 461) with delta (0, 0)
Screenshot: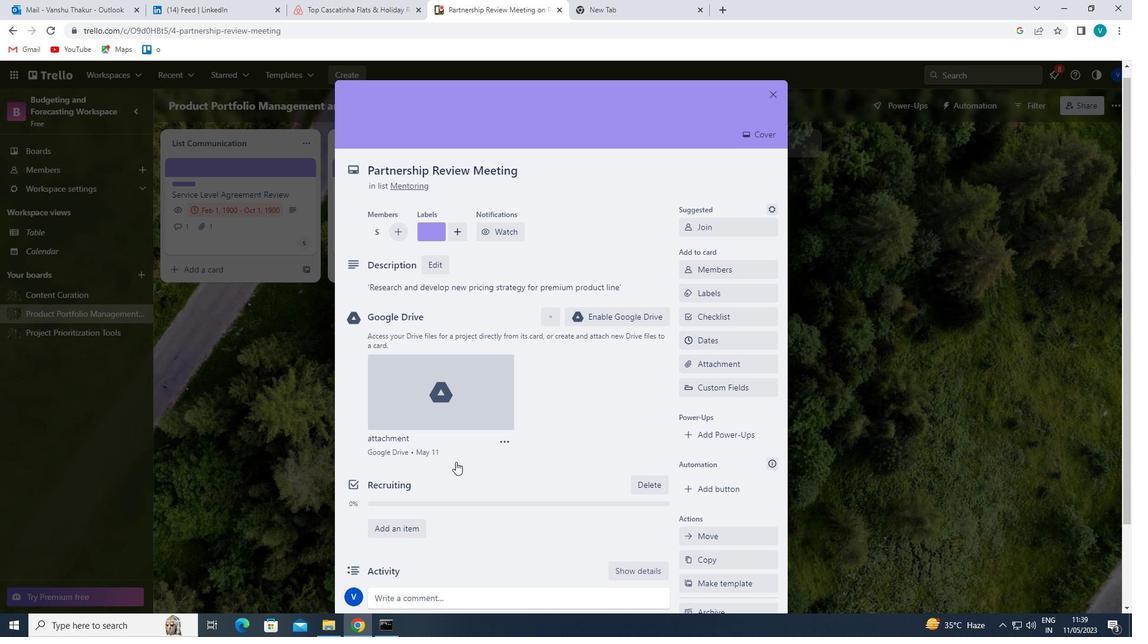 
Action: Mouse scrolled (456, 461) with delta (0, 0)
Screenshot: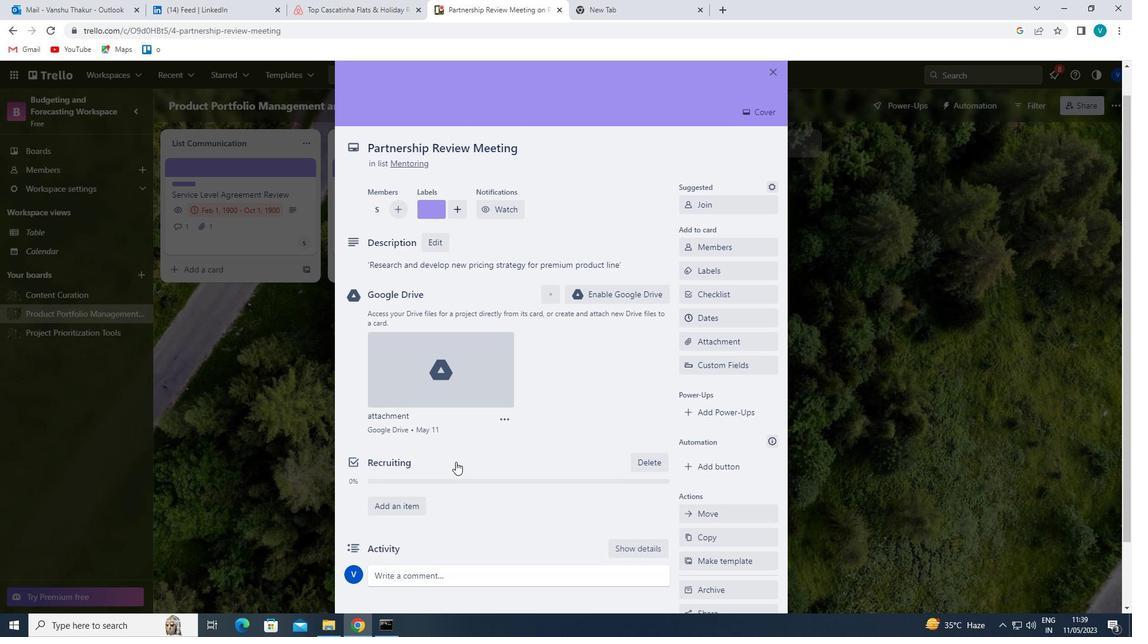 
Action: Mouse moved to (456, 490)
Screenshot: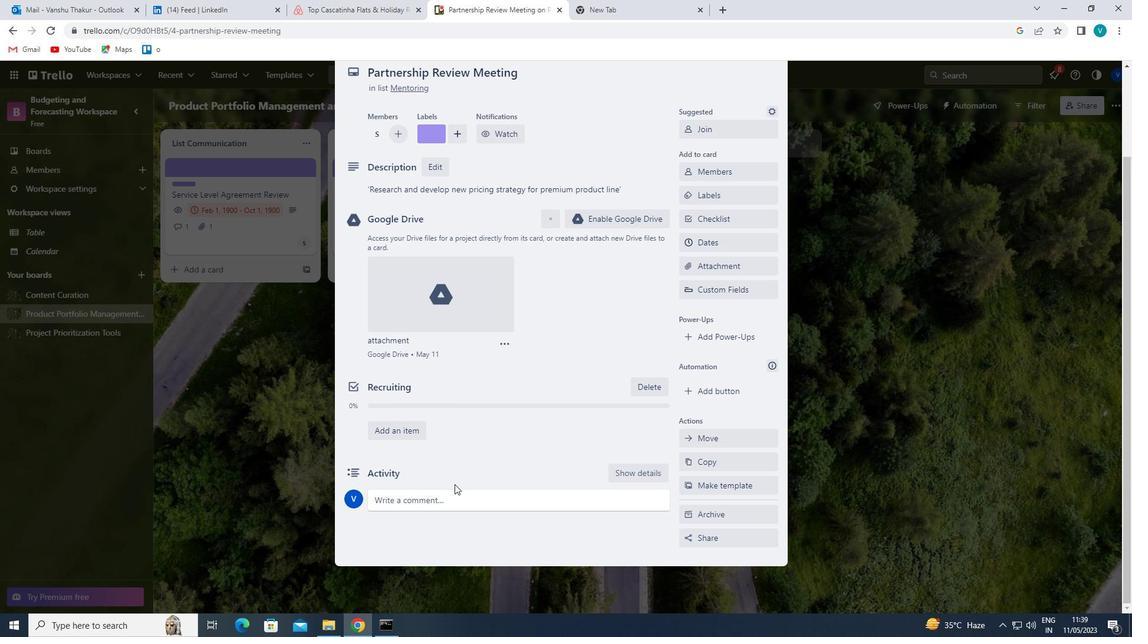 
Action: Mouse pressed left at (456, 490)
Screenshot: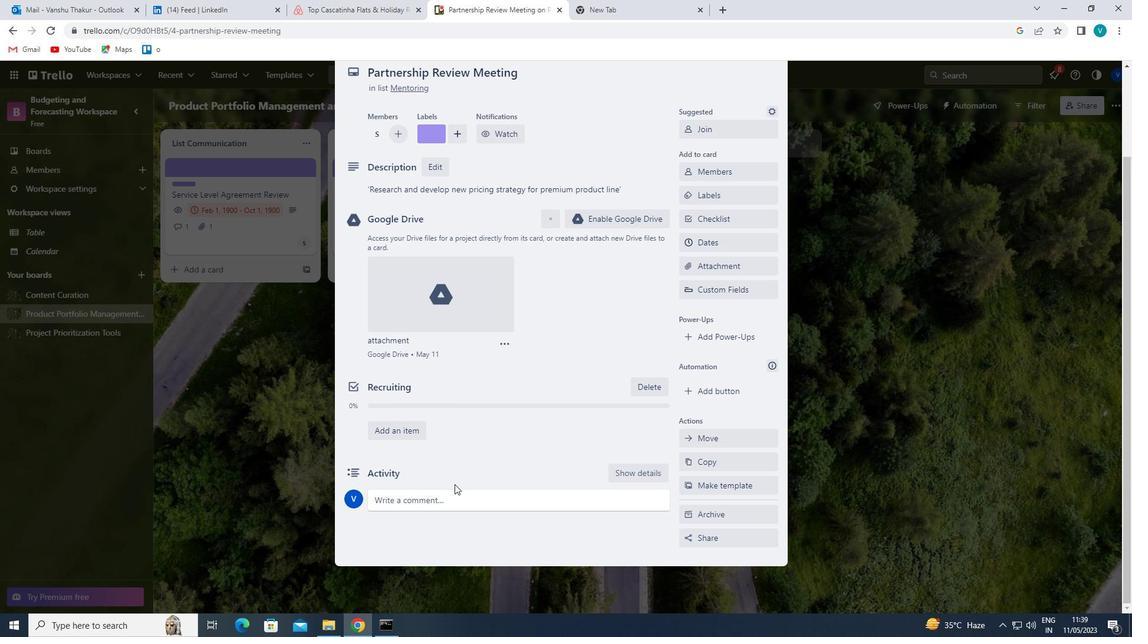 
Action: Key pressed '<Key.shift>THI<Key.backspace>IS<Key.space>TASK<Key.space>REQUIRES<Key.space>US<Key.space>TO<Key.space>BE<Key.space>PROACTIVE<Key.space>IN<Key.space>IDENTIFYING<Key.space>POTENTIAL<Key.space>BENEG<Key.backspace>FITS<Key.space>AND<Key.space>DRAWBACKS,<Key.space>WEIGHTING<Key.space>Y<Key.backspace>THENB<Key.backspace><Key.backspace><Key.space>PROS<Key.space>AND<Key.space>CONS<Key.space>OF<Key.space>DIFFERENTY<Key.space><Key.backspace><Key.backspace><Key.space>APPROACHES.'
Screenshot: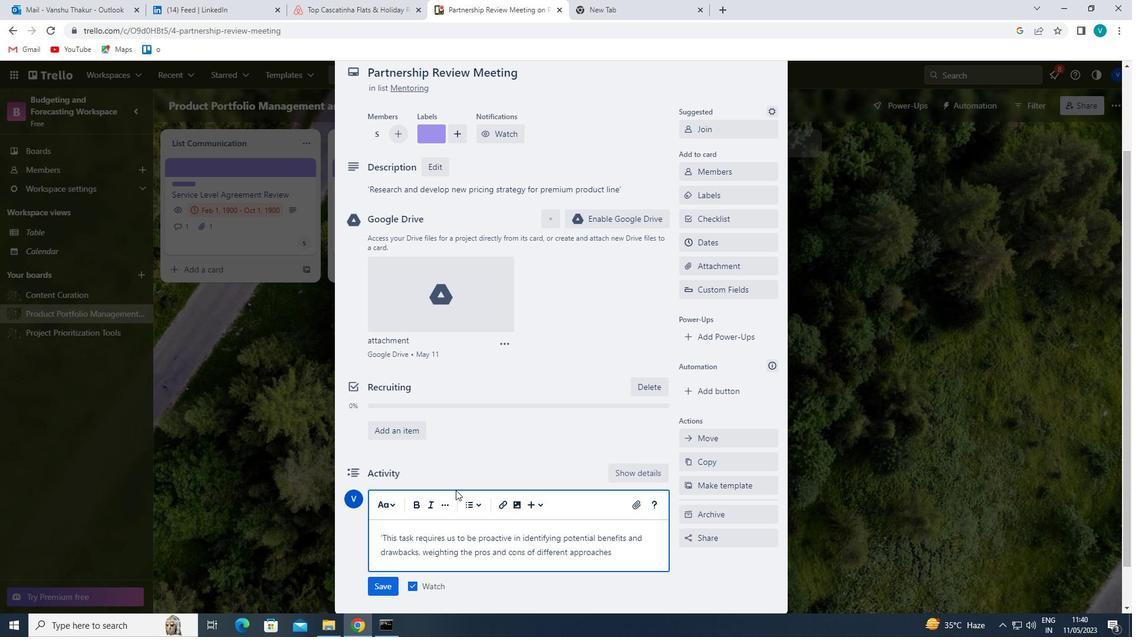 
Action: Mouse moved to (378, 587)
Screenshot: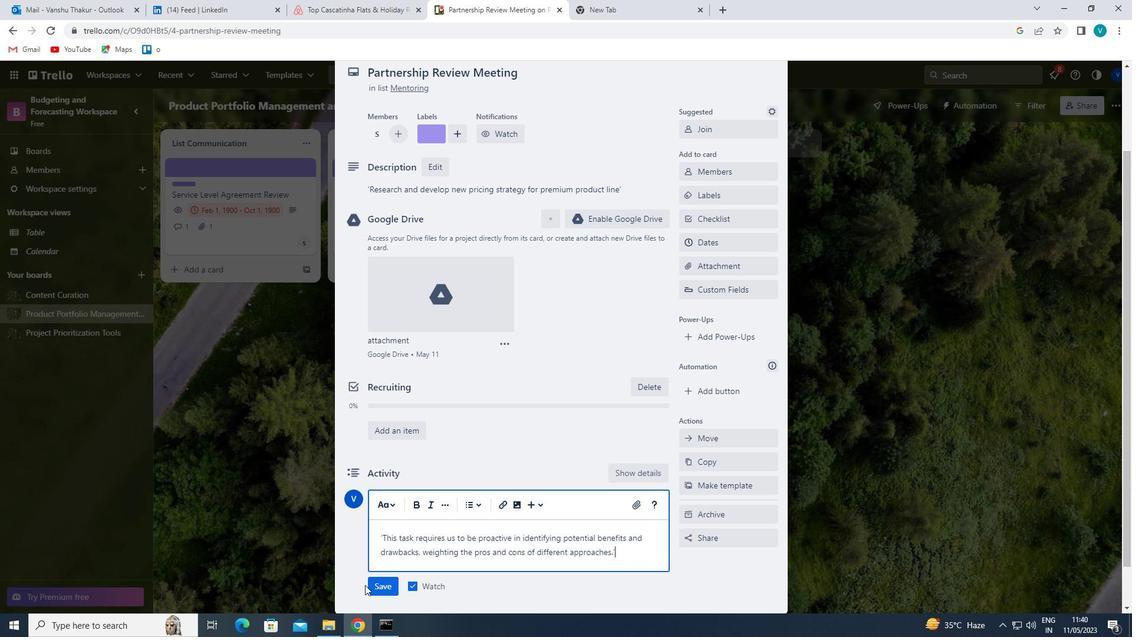 
Action: Mouse pressed left at (378, 587)
Screenshot: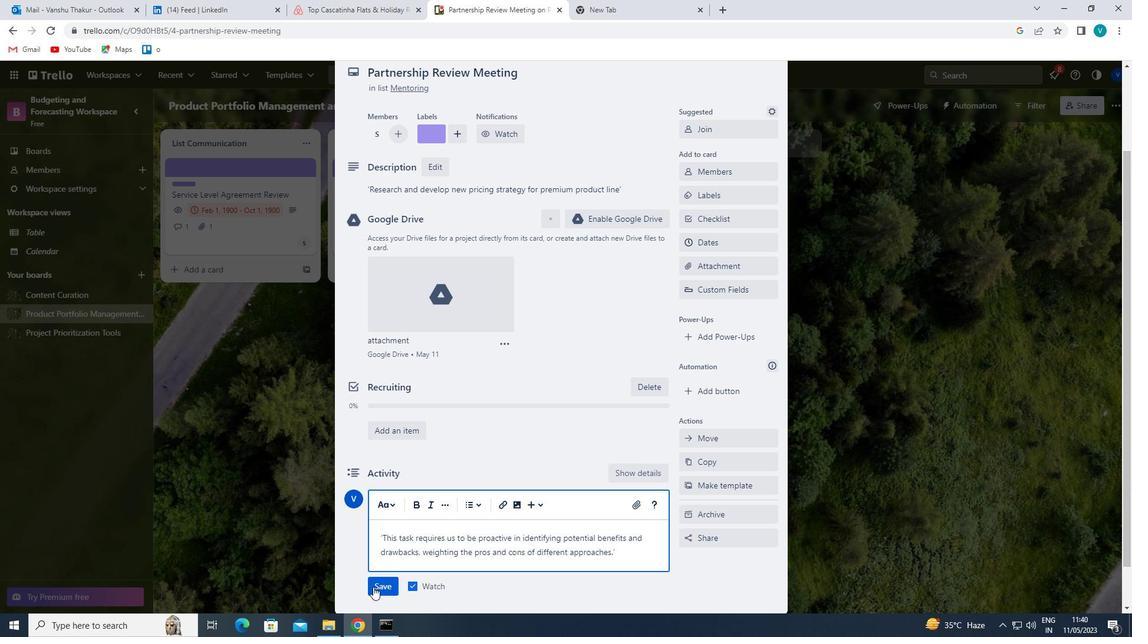 
Action: Mouse moved to (751, 245)
Screenshot: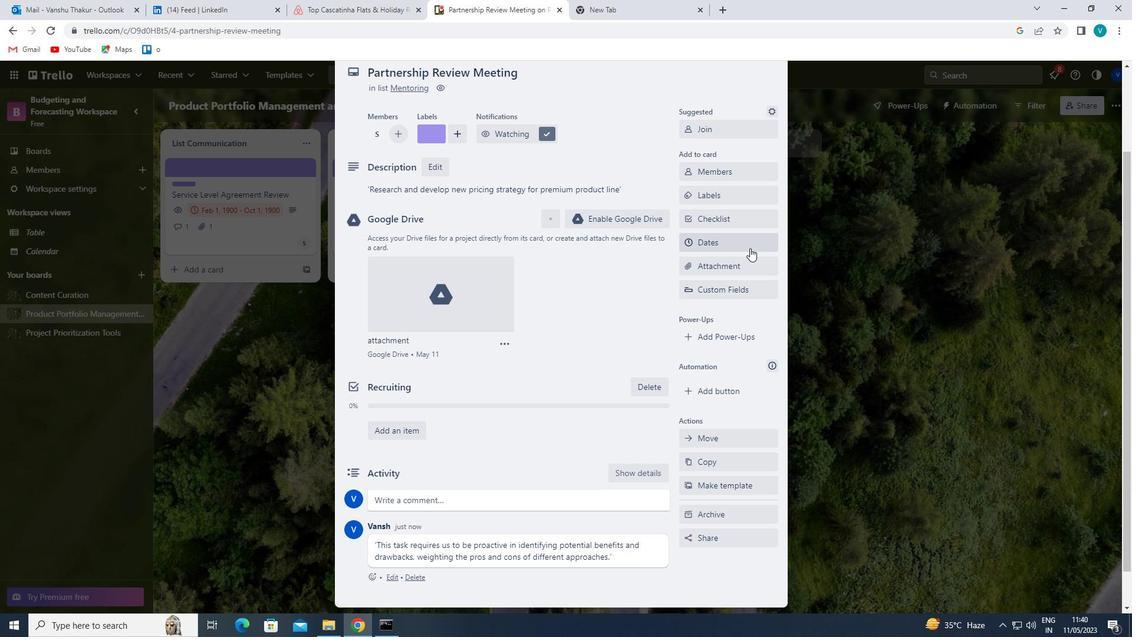 
Action: Mouse pressed left at (751, 245)
Screenshot: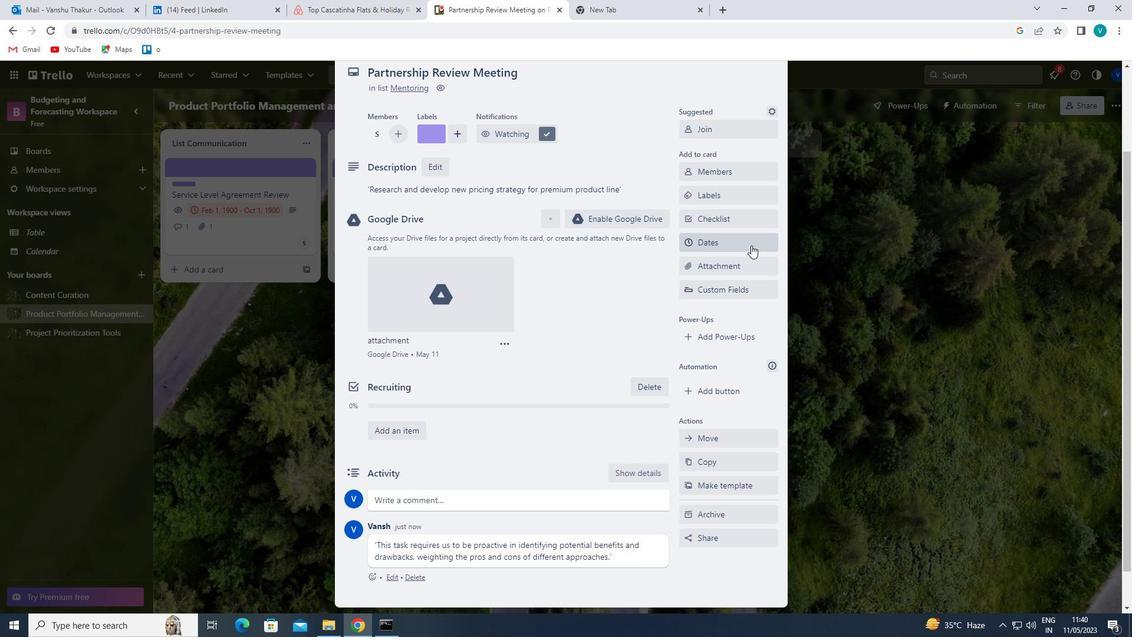 
Action: Mouse moved to (693, 319)
Screenshot: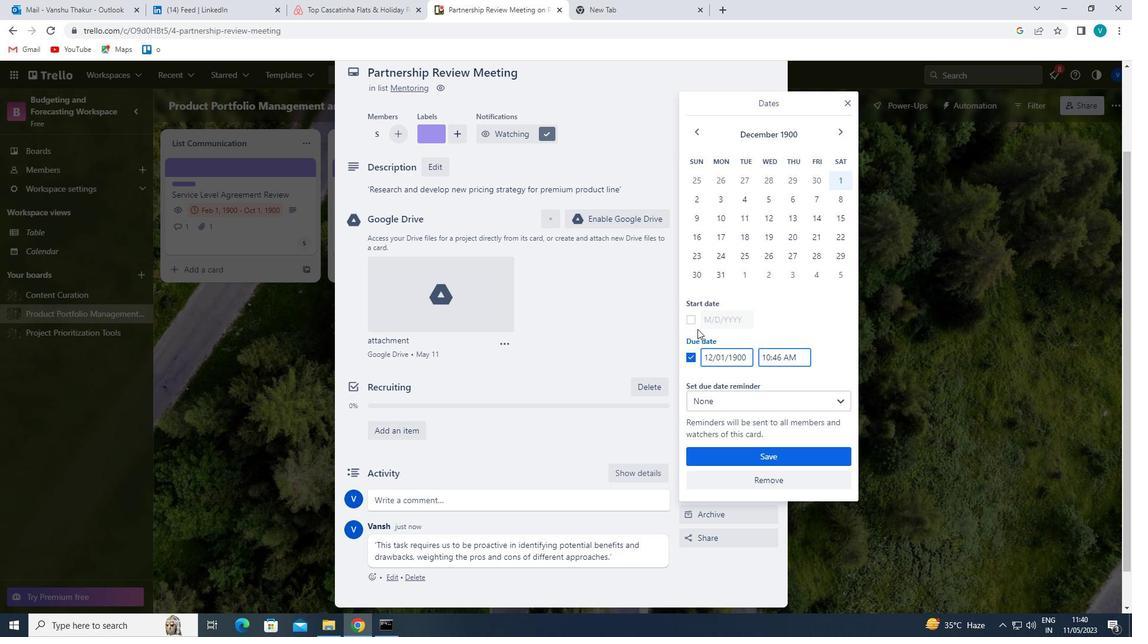 
Action: Mouse pressed left at (693, 319)
Screenshot: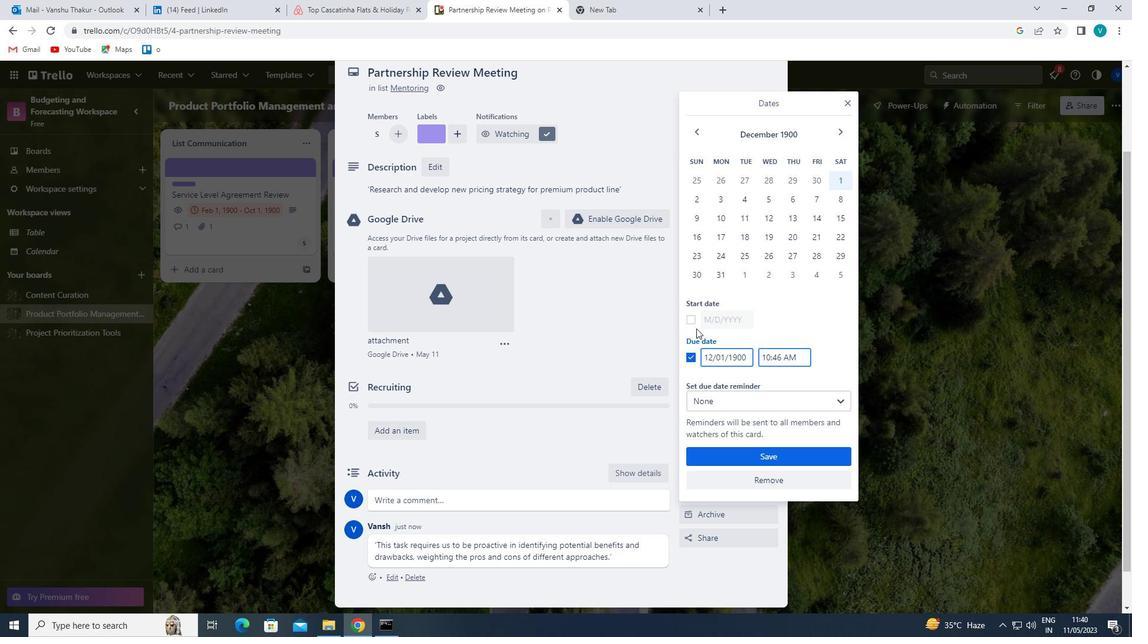 
Action: Mouse moved to (711, 317)
Screenshot: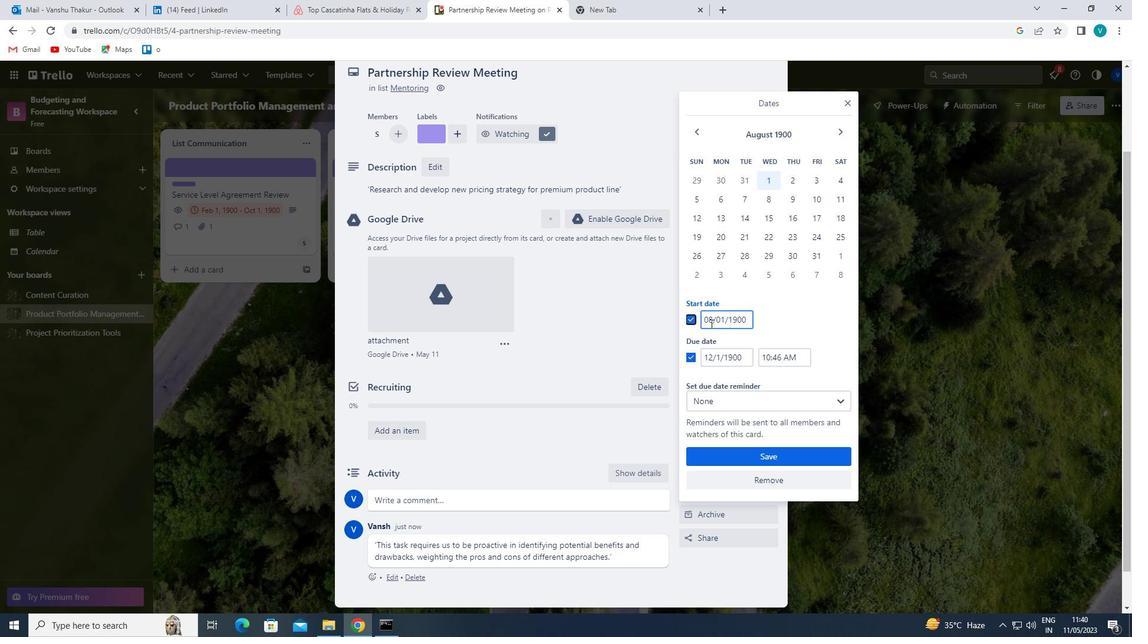 
Action: Mouse pressed left at (711, 317)
Screenshot: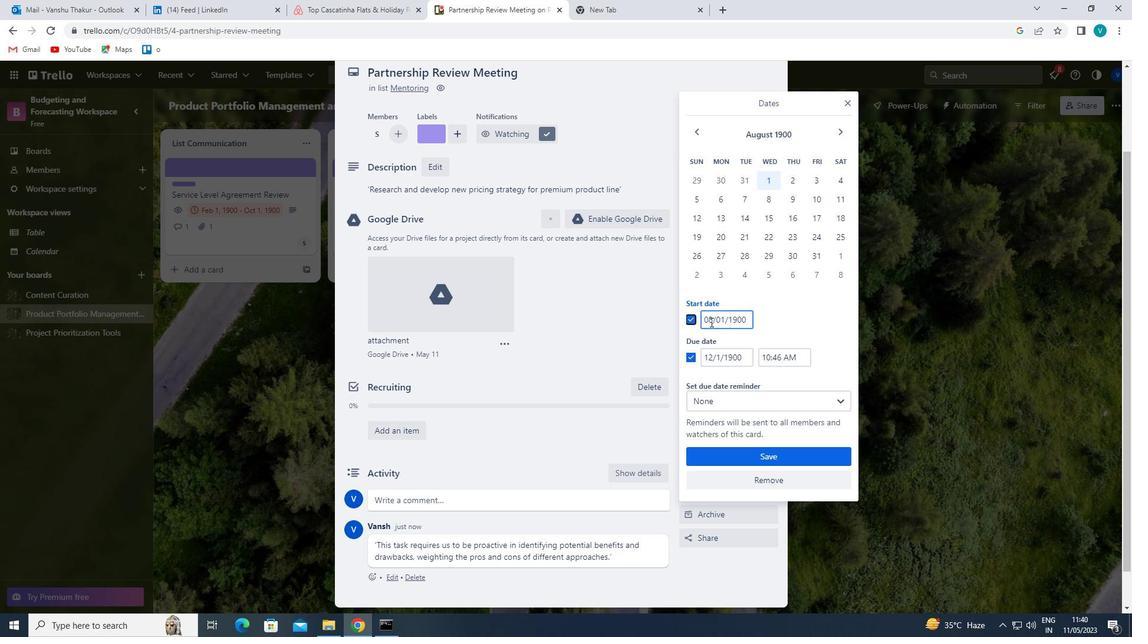 
Action: Mouse moved to (710, 313)
Screenshot: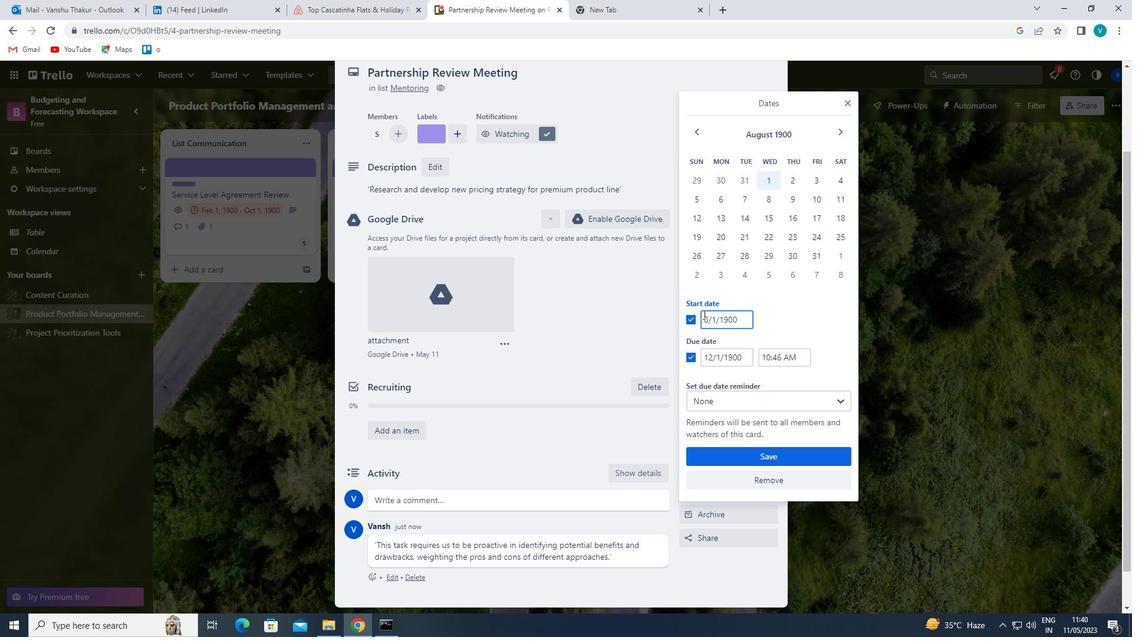 
Action: Mouse pressed left at (710, 313)
Screenshot: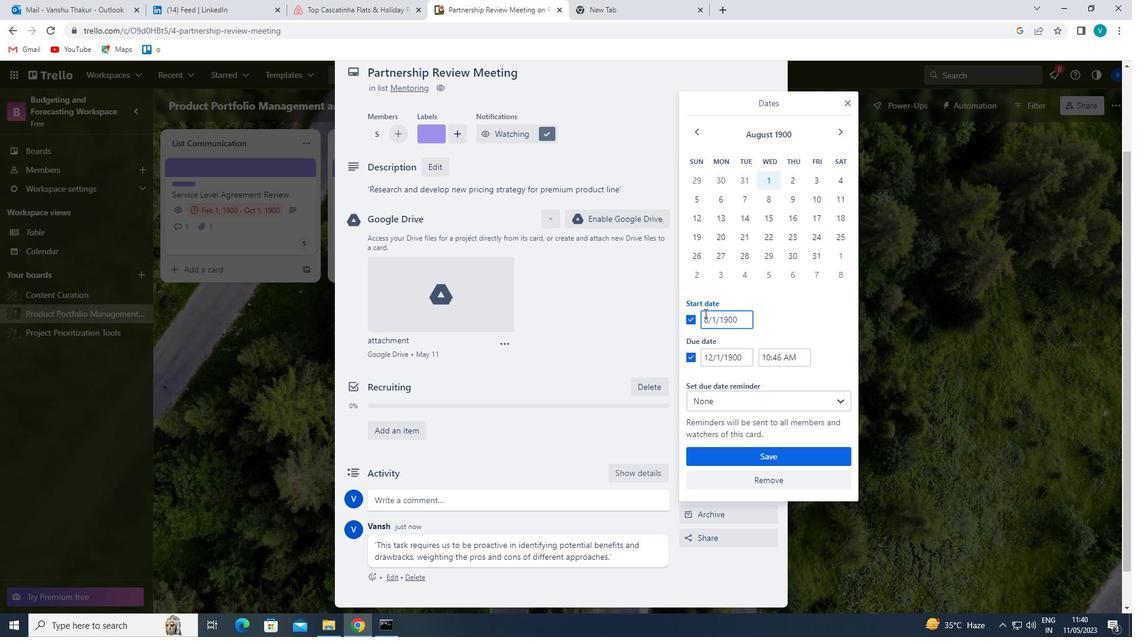 
Action: Mouse moved to (707, 363)
Screenshot: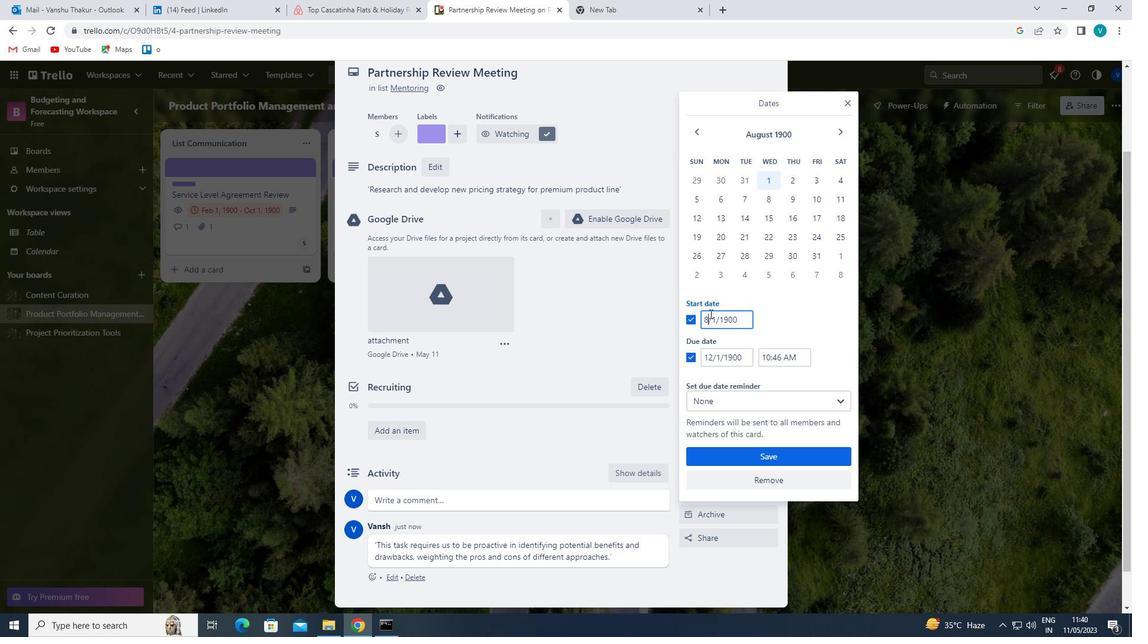 
Action: Key pressed <Key.backspace>9
Screenshot: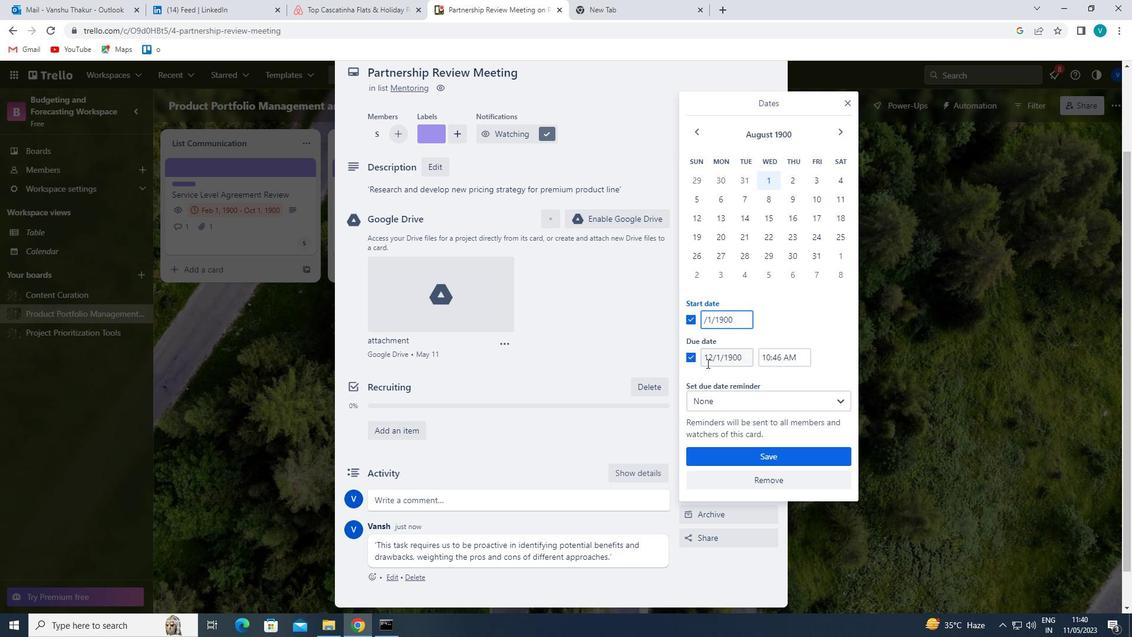 
Action: Mouse moved to (713, 356)
Screenshot: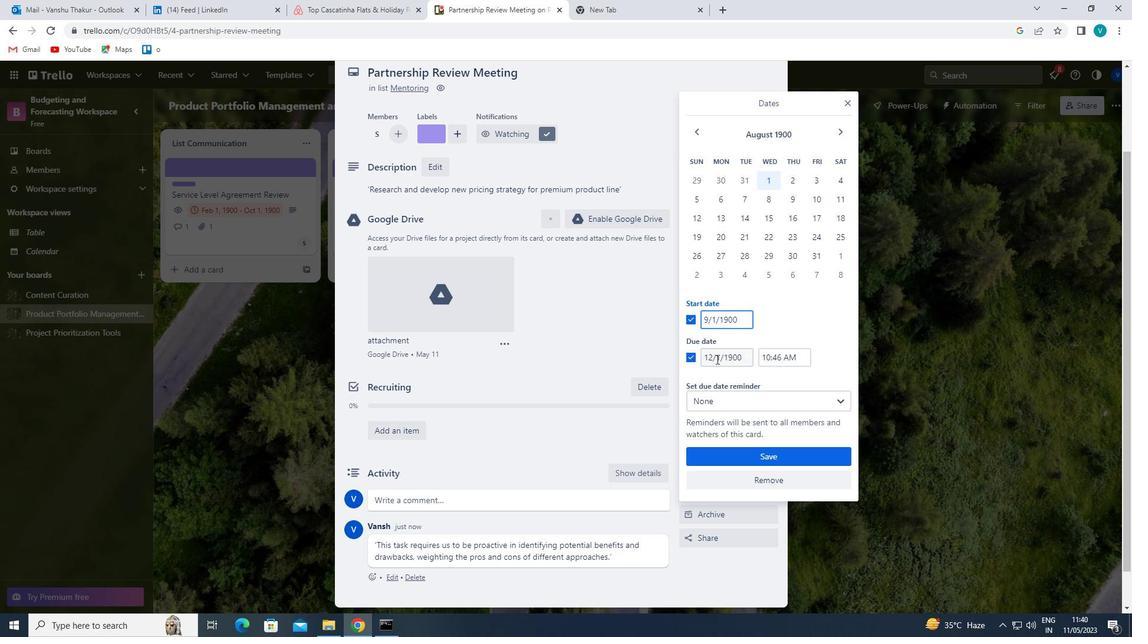 
Action: Mouse pressed left at (713, 356)
Screenshot: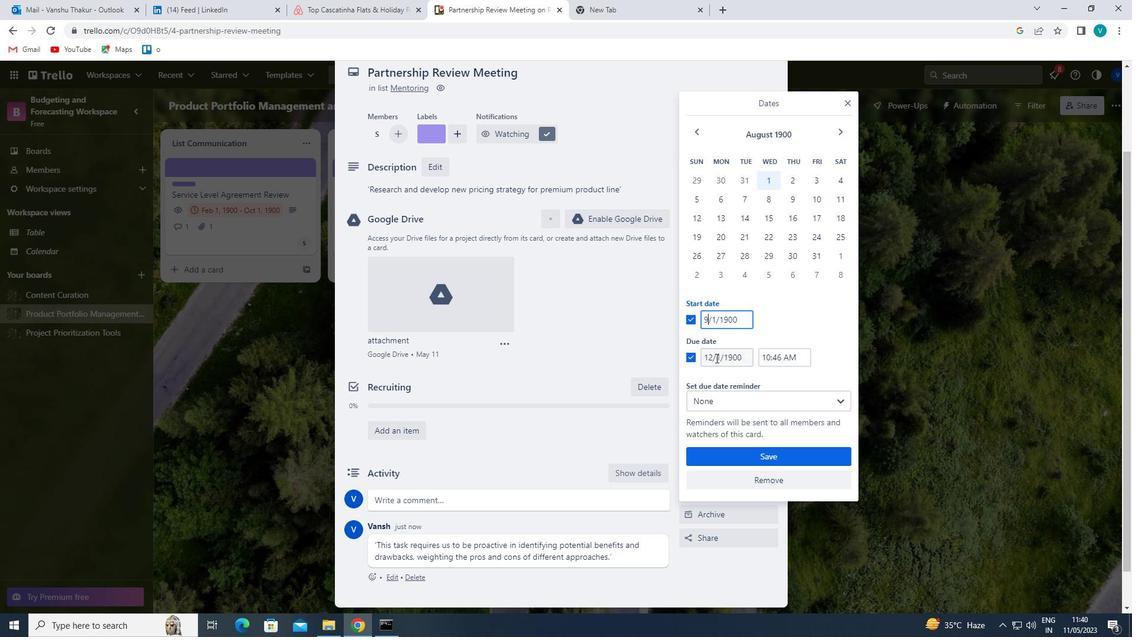 
Action: Mouse moved to (712, 360)
Screenshot: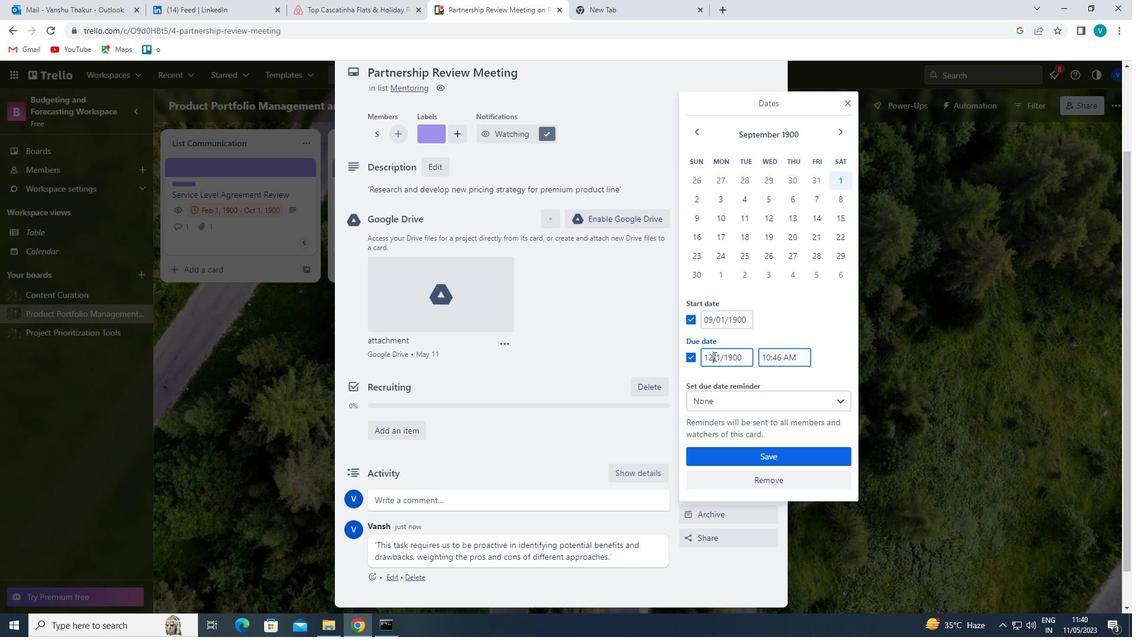 
Action: Key pressed <Key.backspace><Key.backspace>16
Screenshot: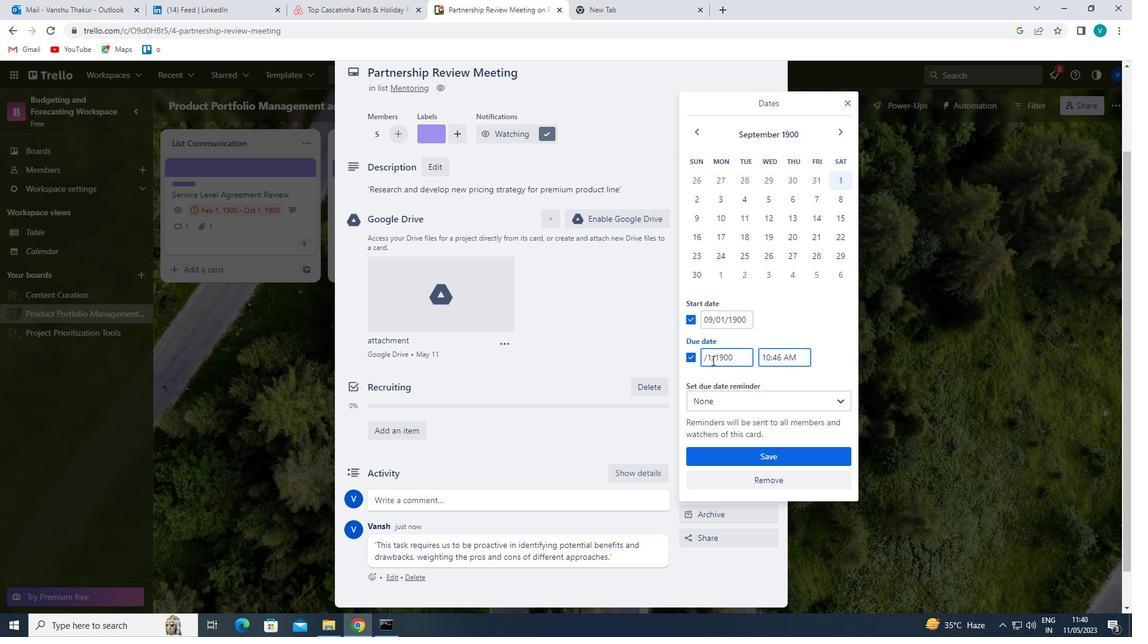 
Action: Mouse moved to (763, 454)
Screenshot: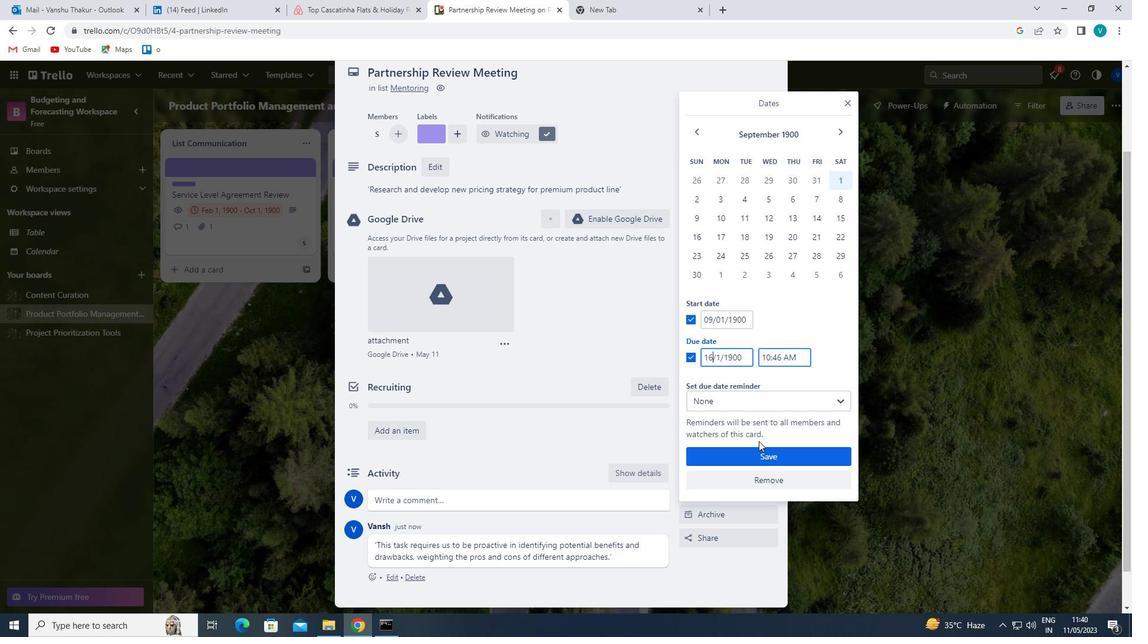 
Action: Mouse pressed left at (763, 454)
Screenshot: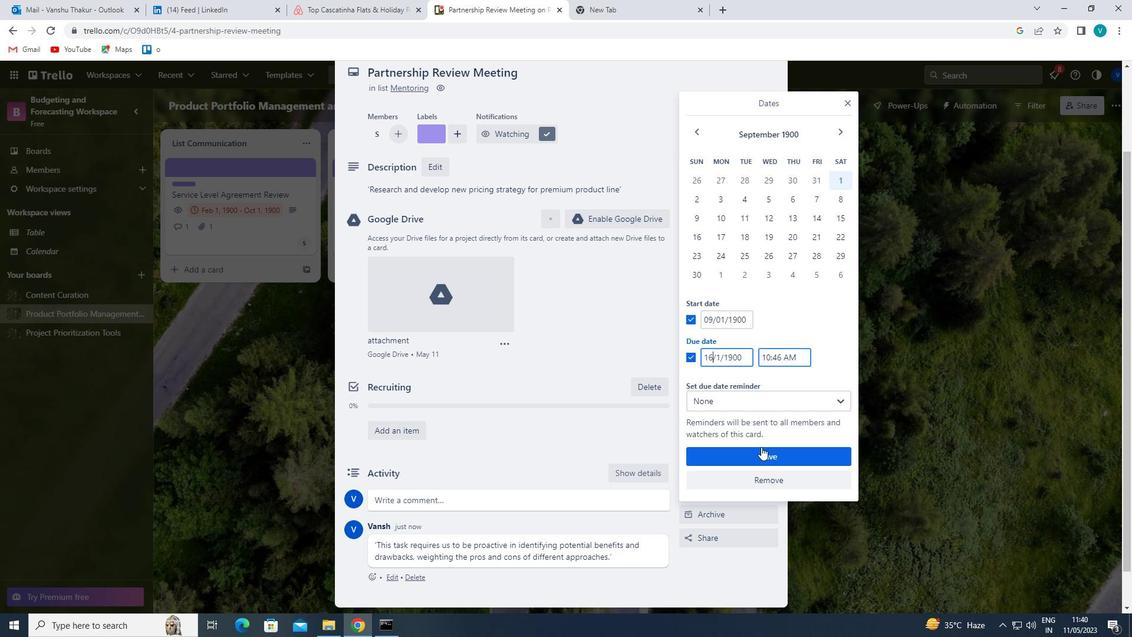 
